 Task: Search one way flight ticket for 3 adults, 3 children in business from Eau Claire: Chippewa Valley Regional Airport to New Bern: Coastal Carolina Regional Airport (was Craven County Regional) on 8-4-2023. Choice of flights is Emirates. Number of bags: 1 carry on bag and 3 checked bags. Price is upto 25000. Outbound departure time preference is 11:15.
Action: Mouse moved to (327, 275)
Screenshot: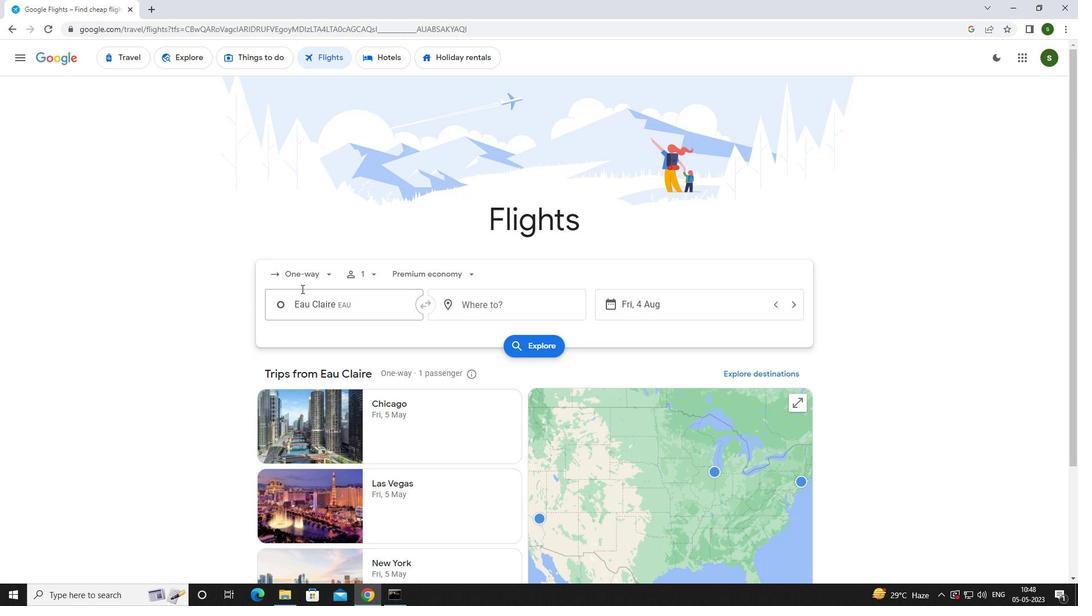 
Action: Mouse pressed left at (327, 275)
Screenshot: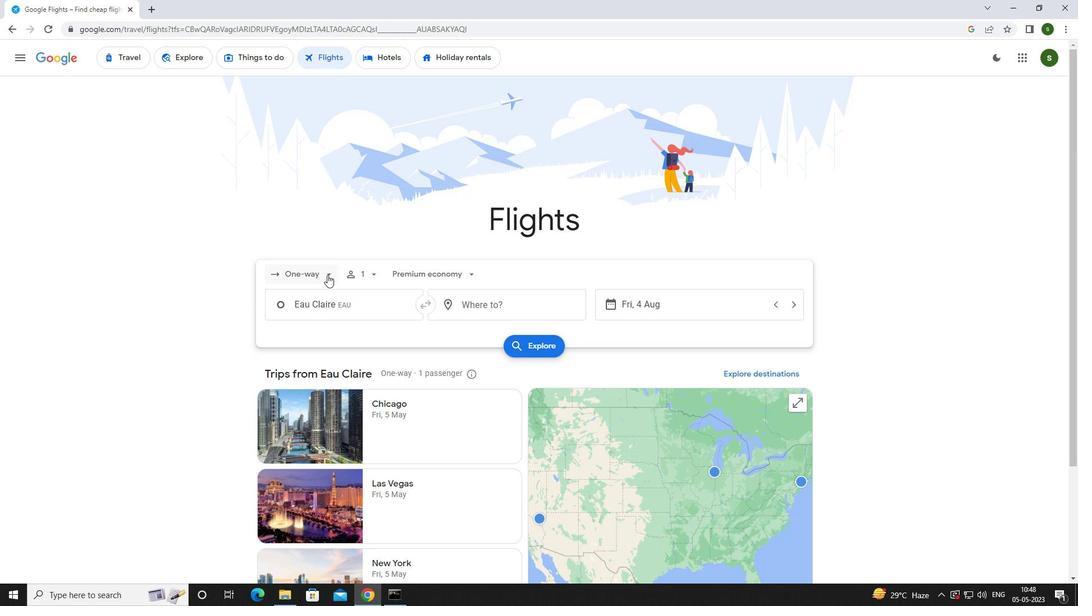 
Action: Mouse moved to (320, 319)
Screenshot: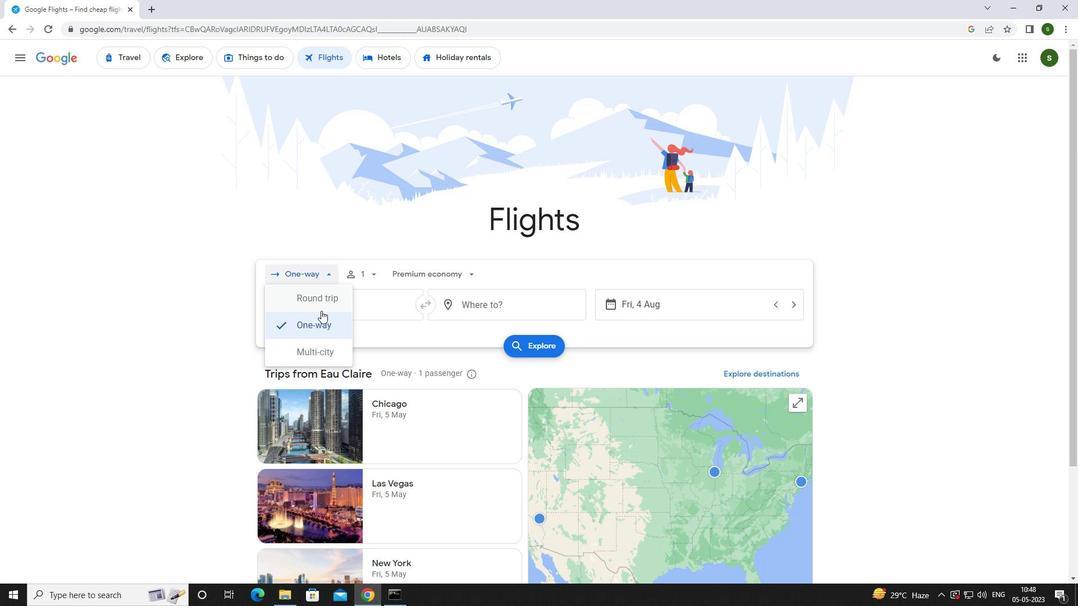 
Action: Mouse pressed left at (320, 319)
Screenshot: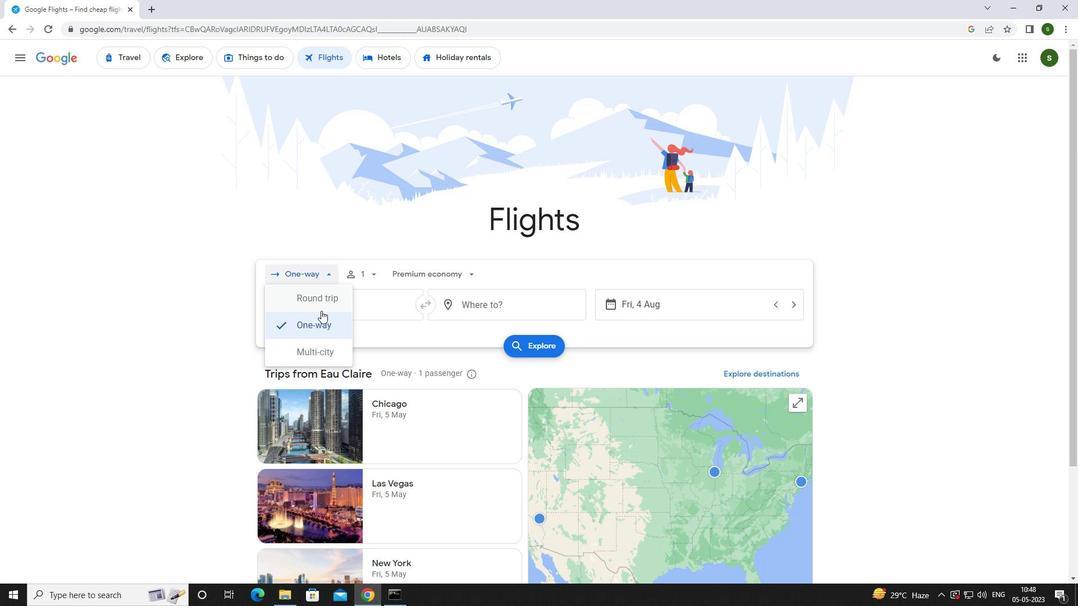 
Action: Mouse moved to (378, 278)
Screenshot: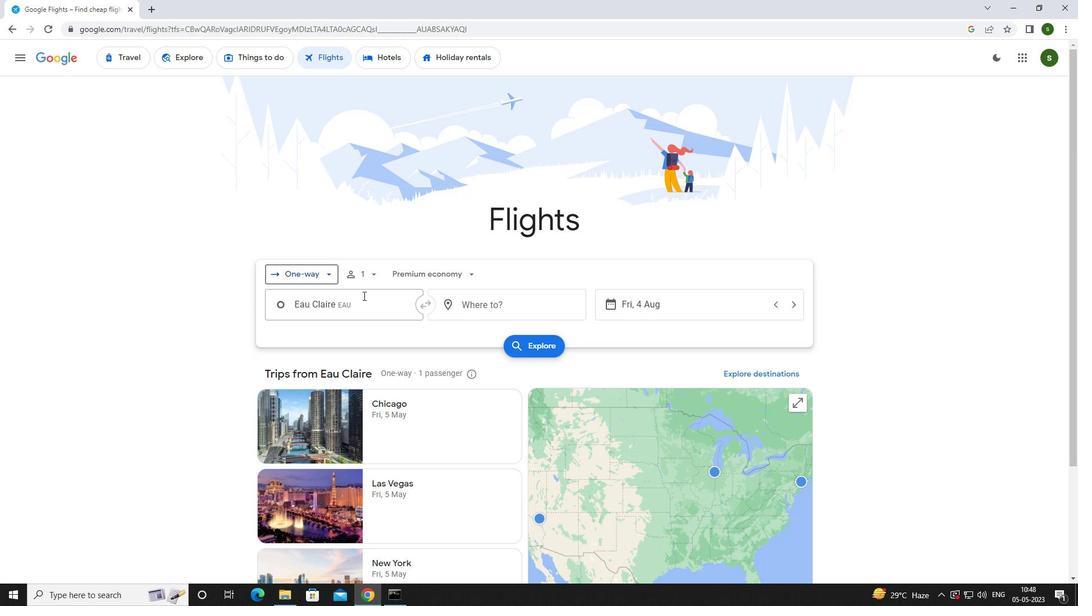 
Action: Mouse pressed left at (378, 278)
Screenshot: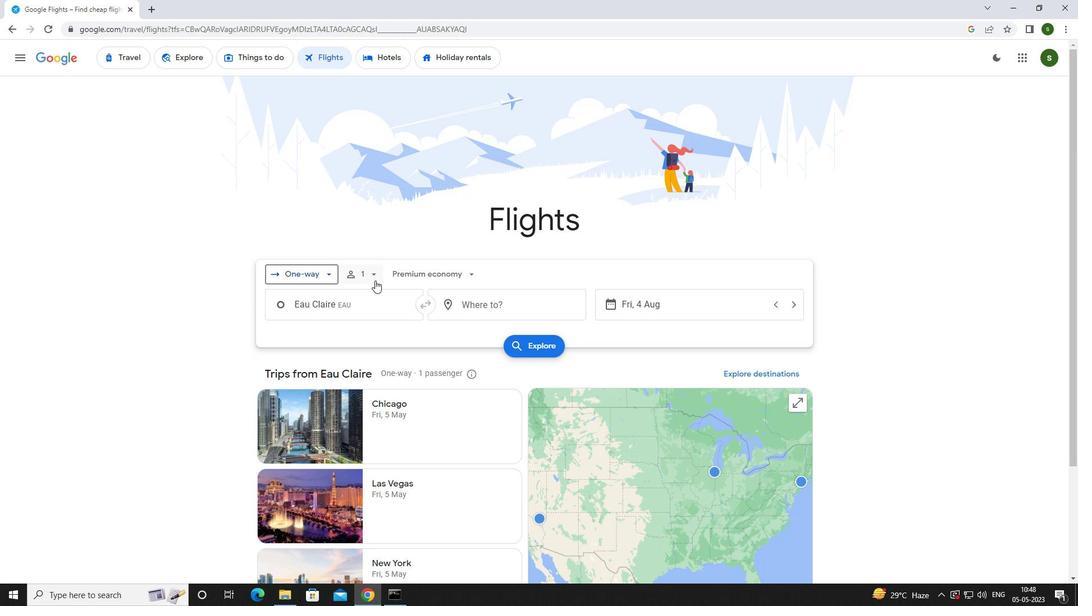 
Action: Mouse moved to (458, 299)
Screenshot: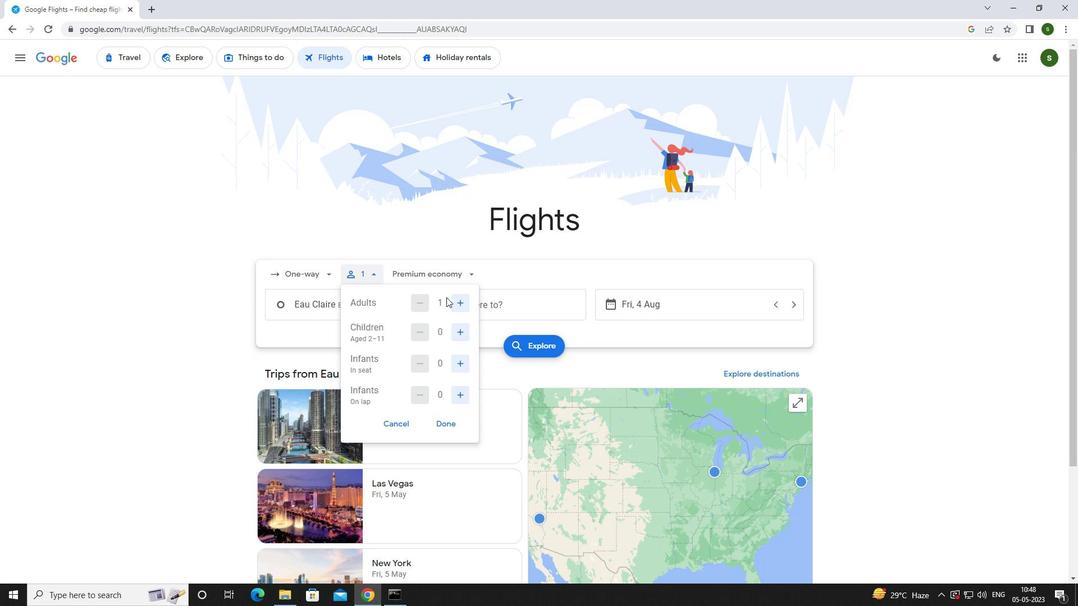 
Action: Mouse pressed left at (458, 299)
Screenshot: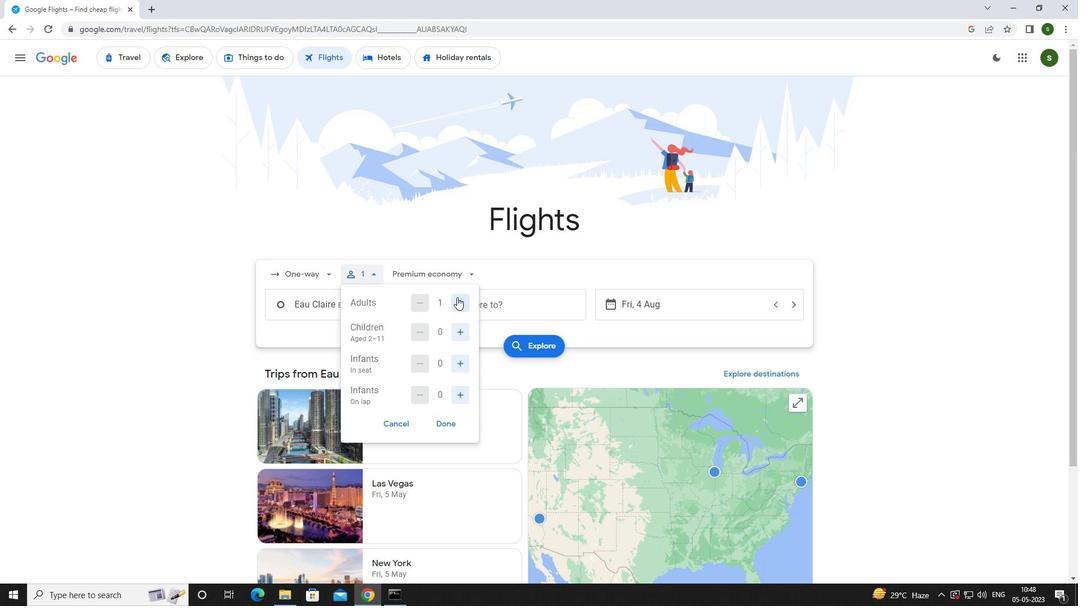 
Action: Mouse pressed left at (458, 299)
Screenshot: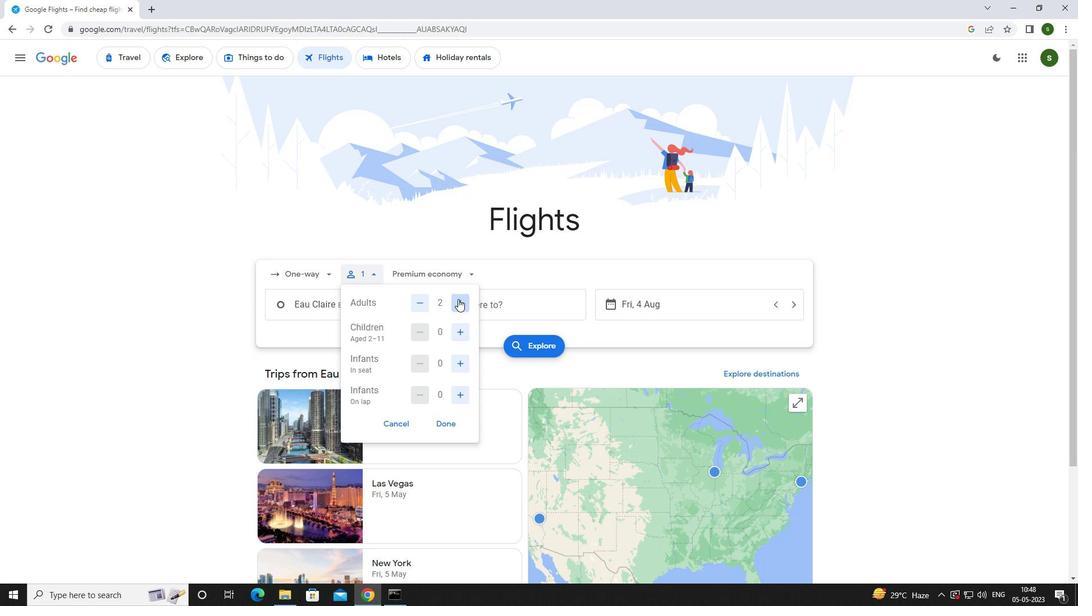 
Action: Mouse moved to (465, 334)
Screenshot: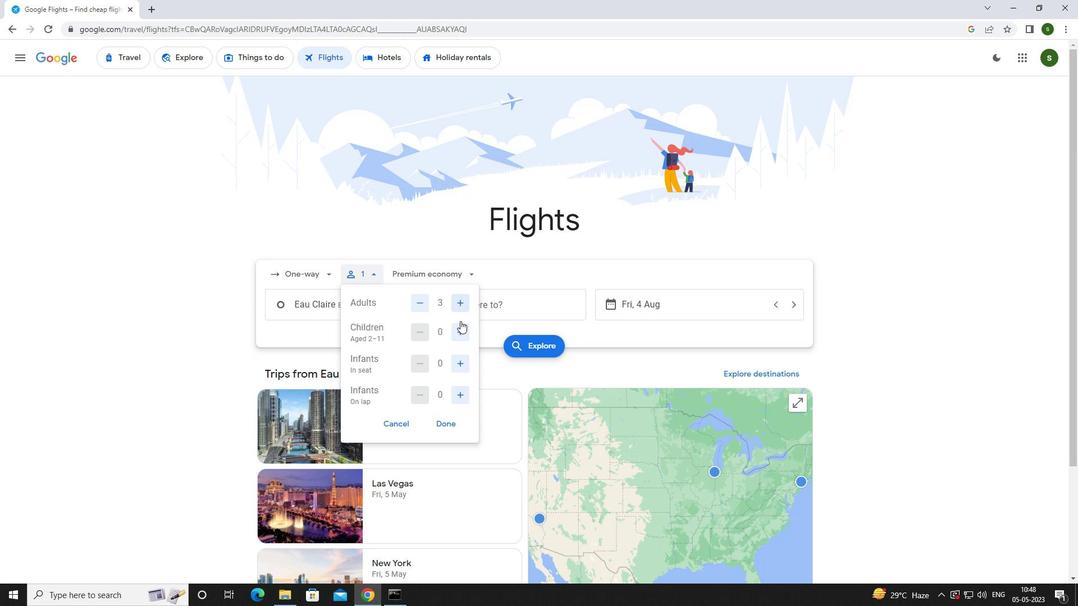
Action: Mouse pressed left at (465, 334)
Screenshot: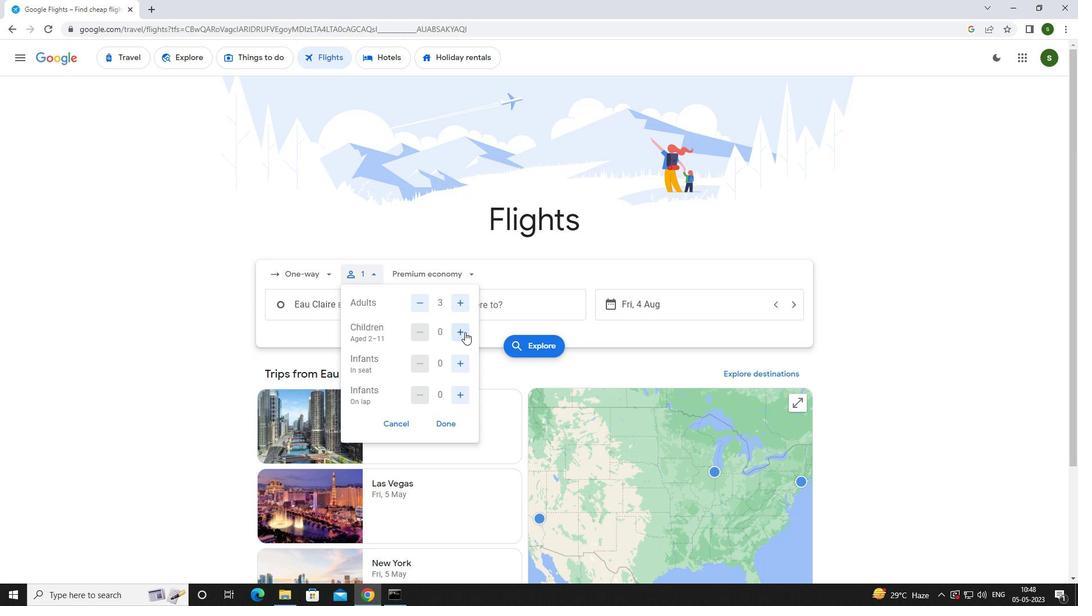 
Action: Mouse pressed left at (465, 334)
Screenshot: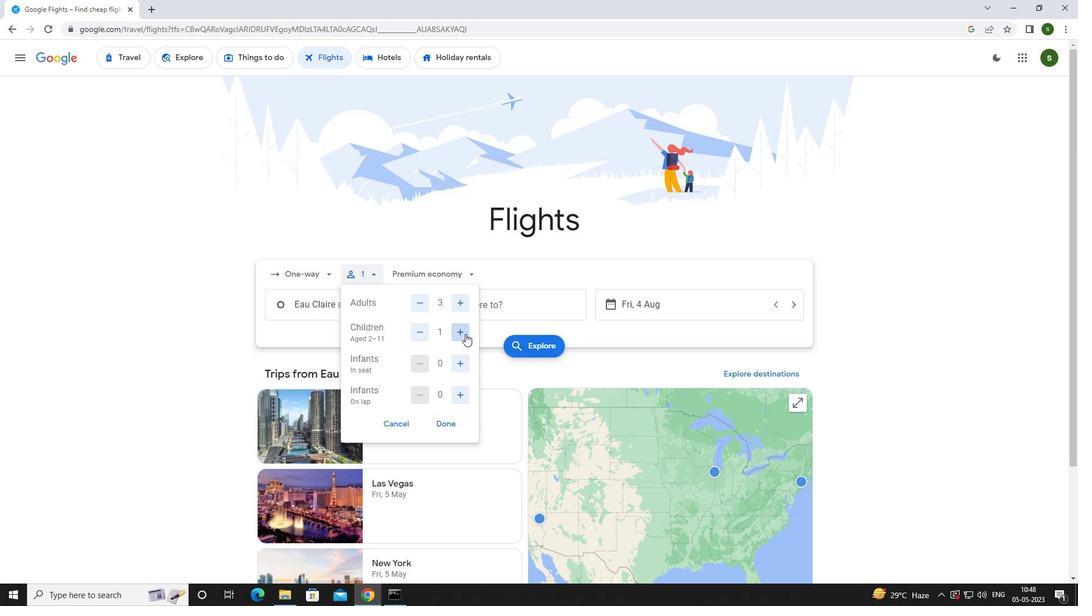 
Action: Mouse pressed left at (465, 334)
Screenshot: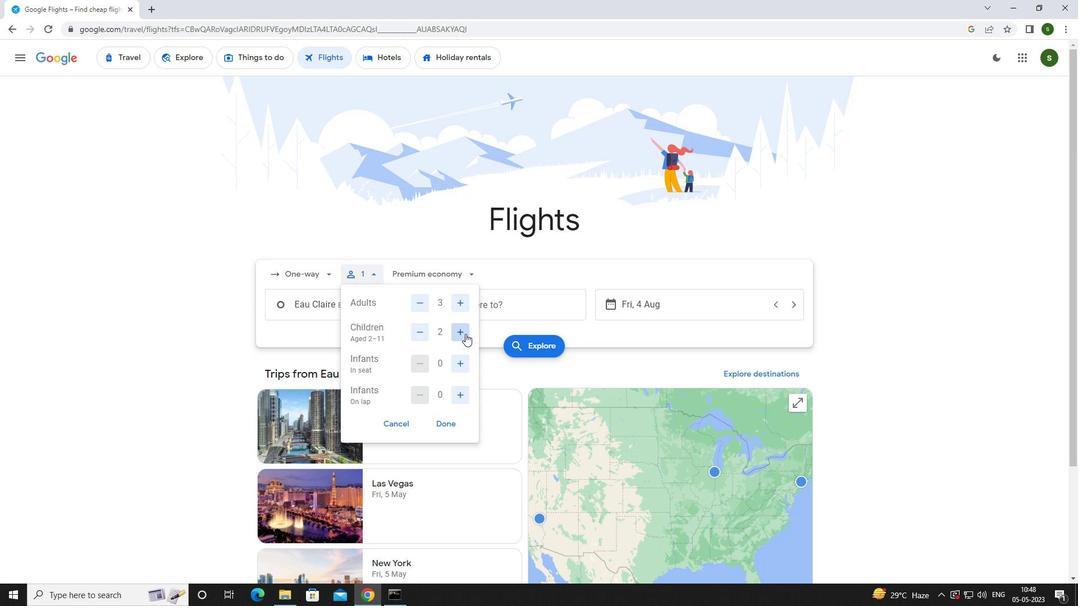 
Action: Mouse moved to (449, 277)
Screenshot: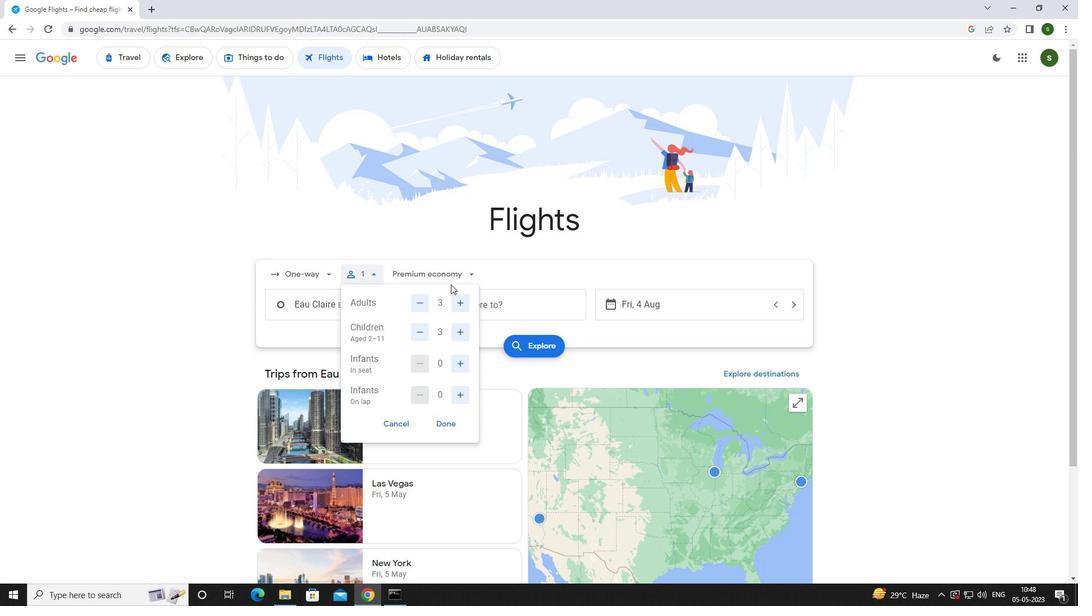 
Action: Mouse pressed left at (449, 277)
Screenshot: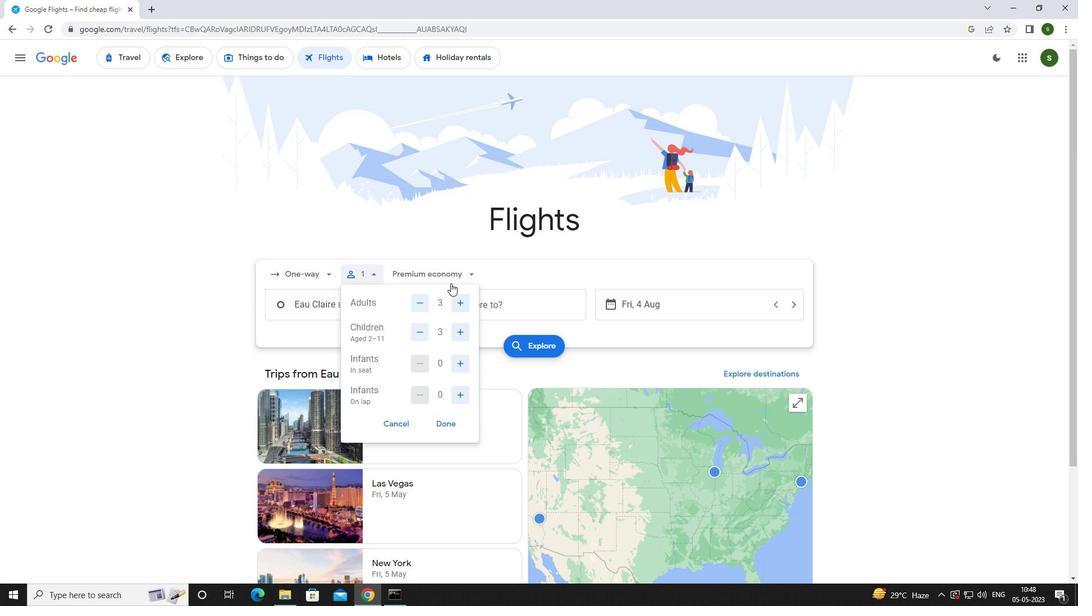 
Action: Mouse moved to (444, 347)
Screenshot: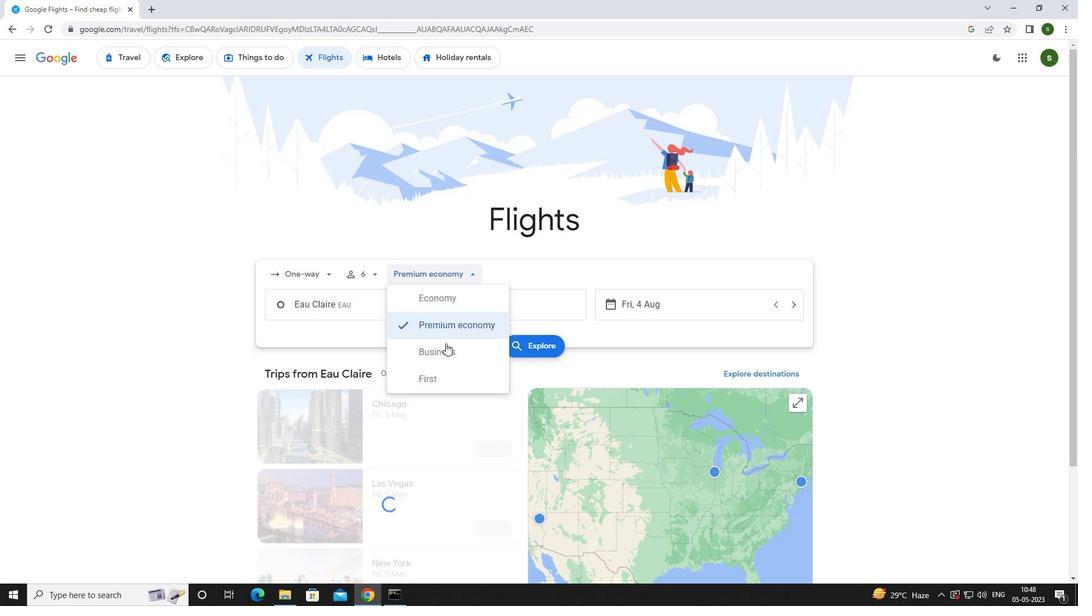 
Action: Mouse pressed left at (444, 347)
Screenshot: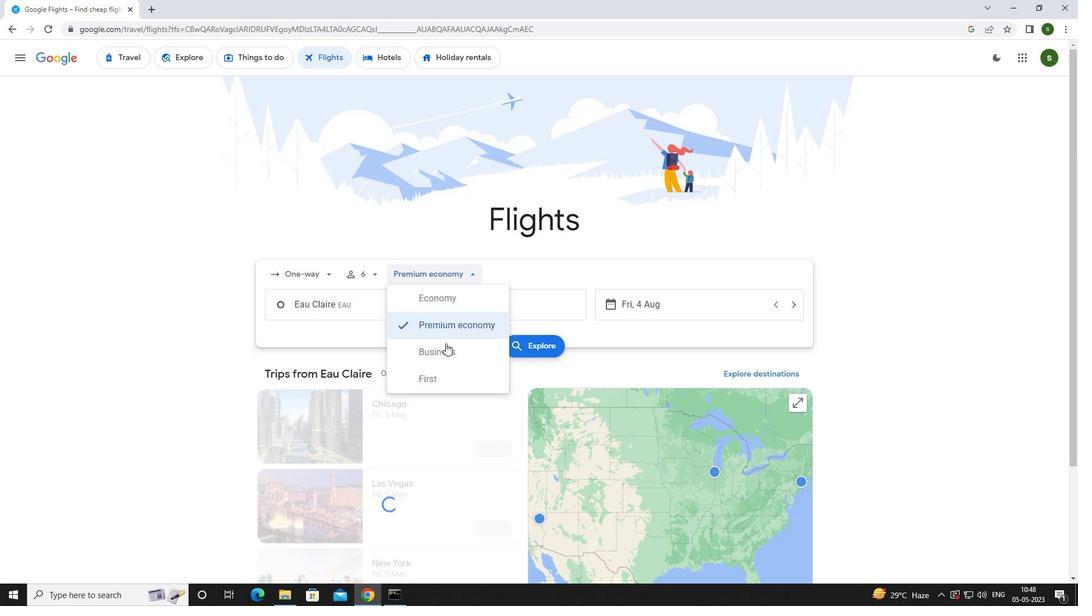 
Action: Mouse moved to (365, 311)
Screenshot: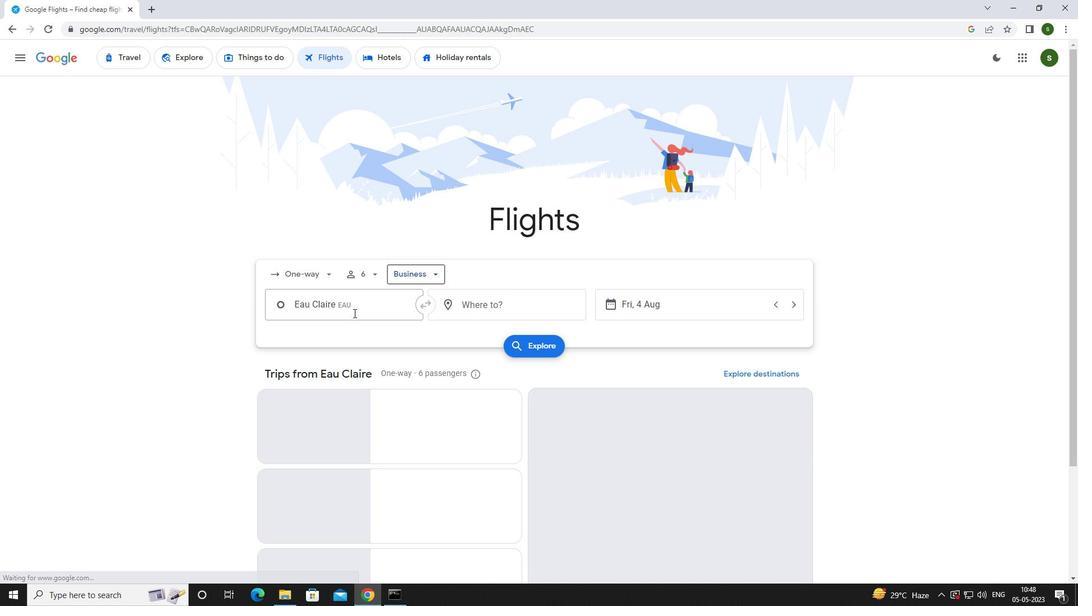 
Action: Mouse pressed left at (365, 311)
Screenshot: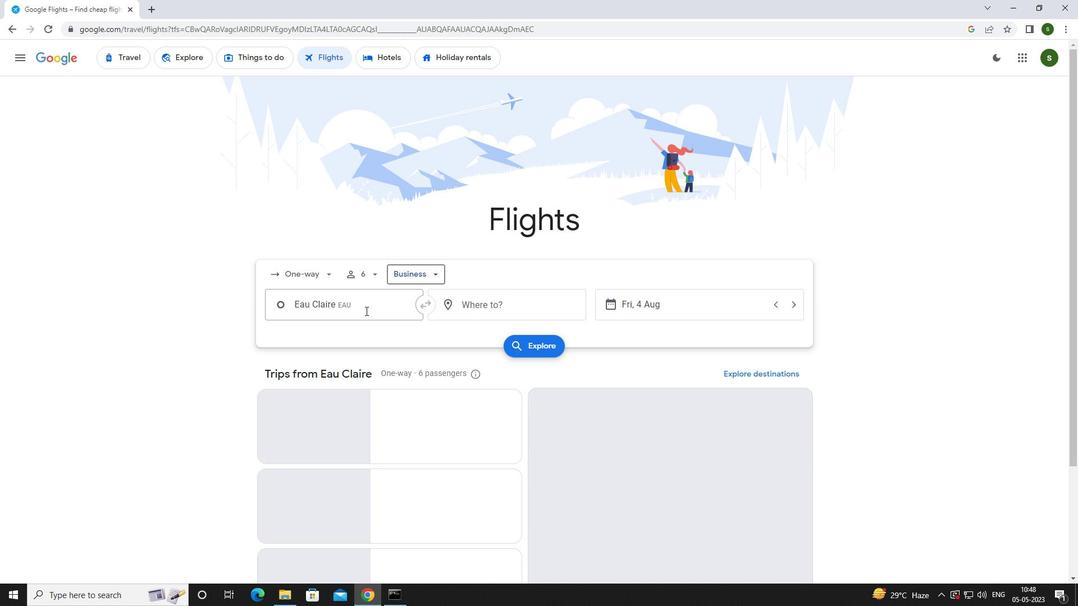 
Action: Mouse moved to (345, 305)
Screenshot: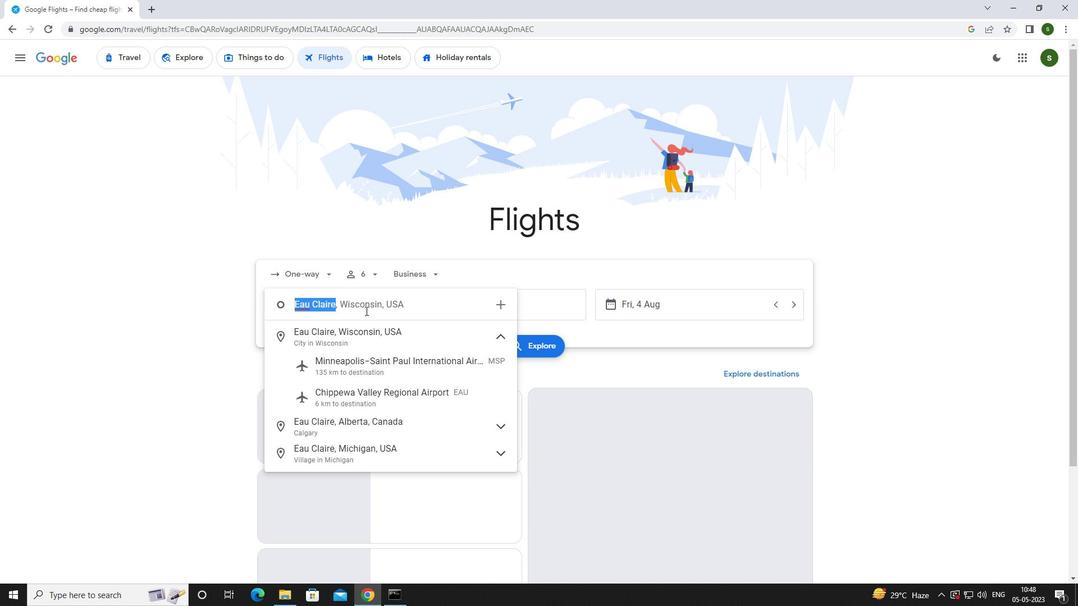 
Action: Key pressed <Key.caps_lock>e<Key.caps_lock>au<Key.space><Key.caps_lock>c<Key.caps_lock>laire
Screenshot: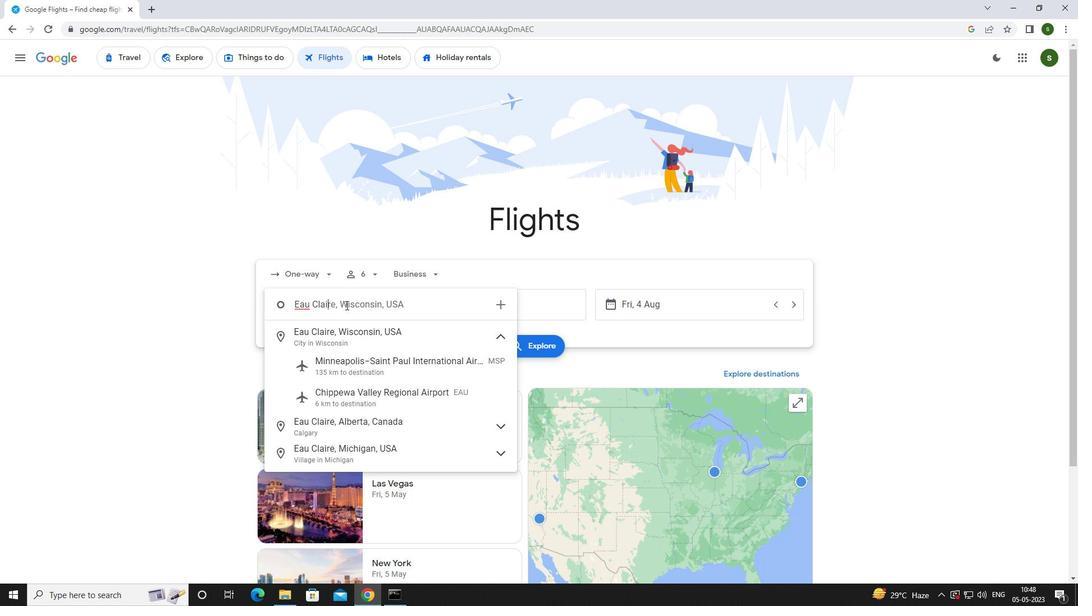 
Action: Mouse moved to (347, 390)
Screenshot: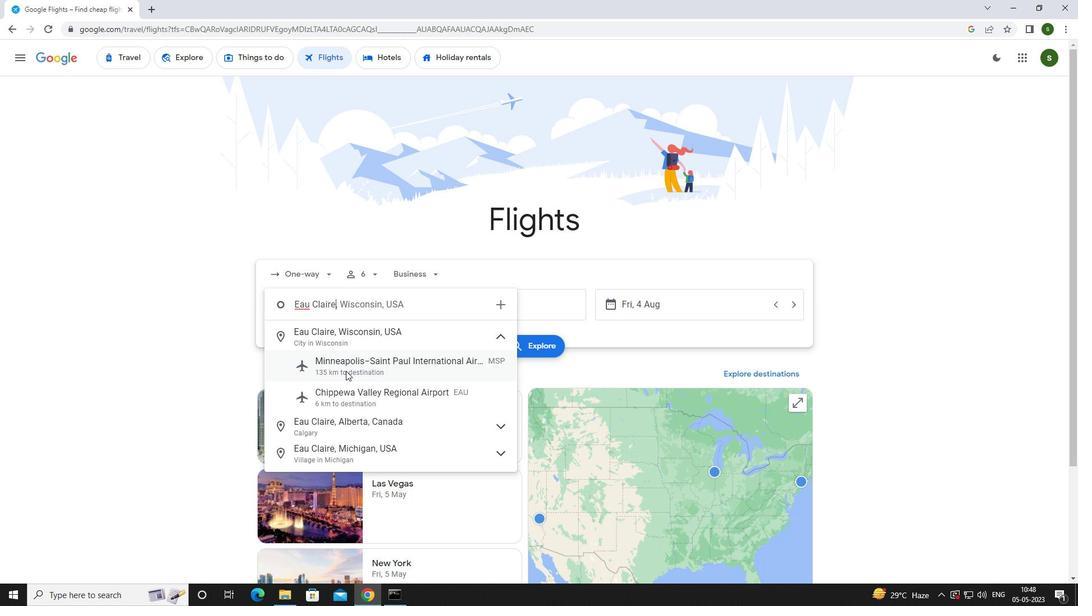 
Action: Mouse pressed left at (347, 390)
Screenshot: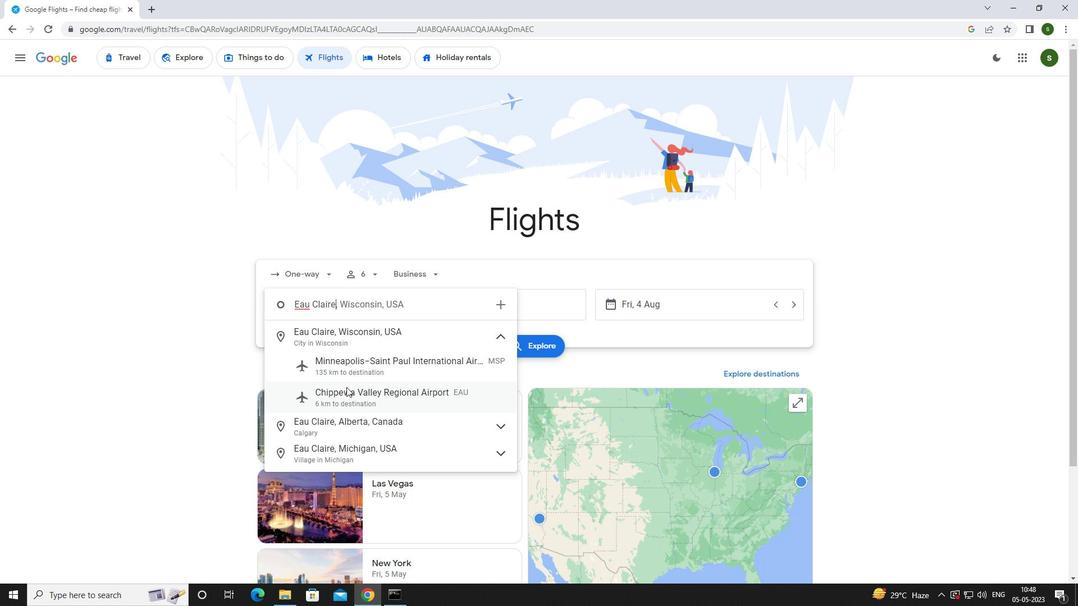 
Action: Mouse moved to (503, 303)
Screenshot: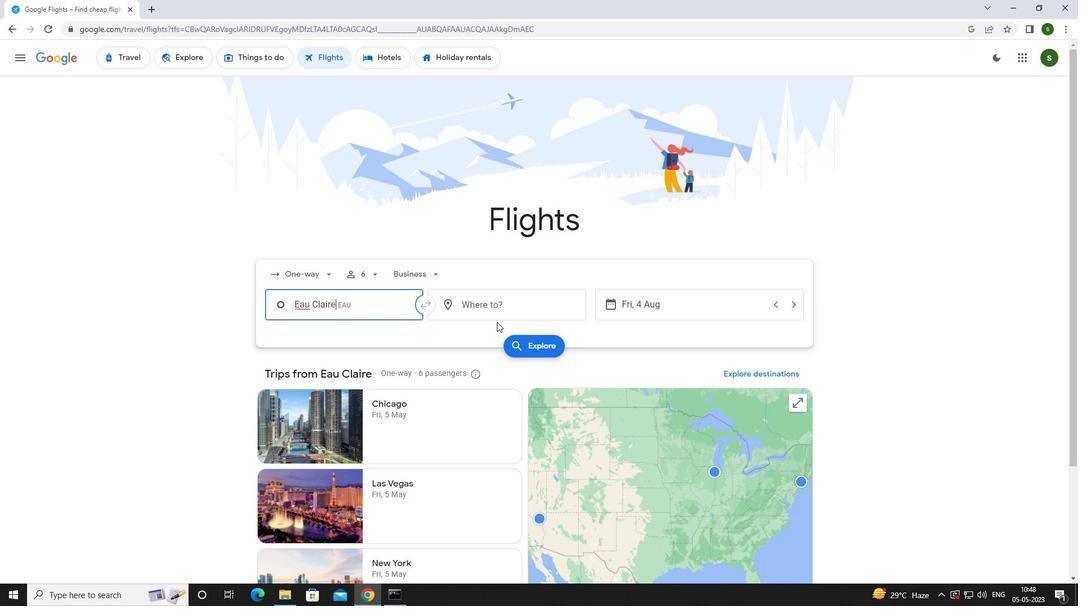 
Action: Mouse pressed left at (503, 303)
Screenshot: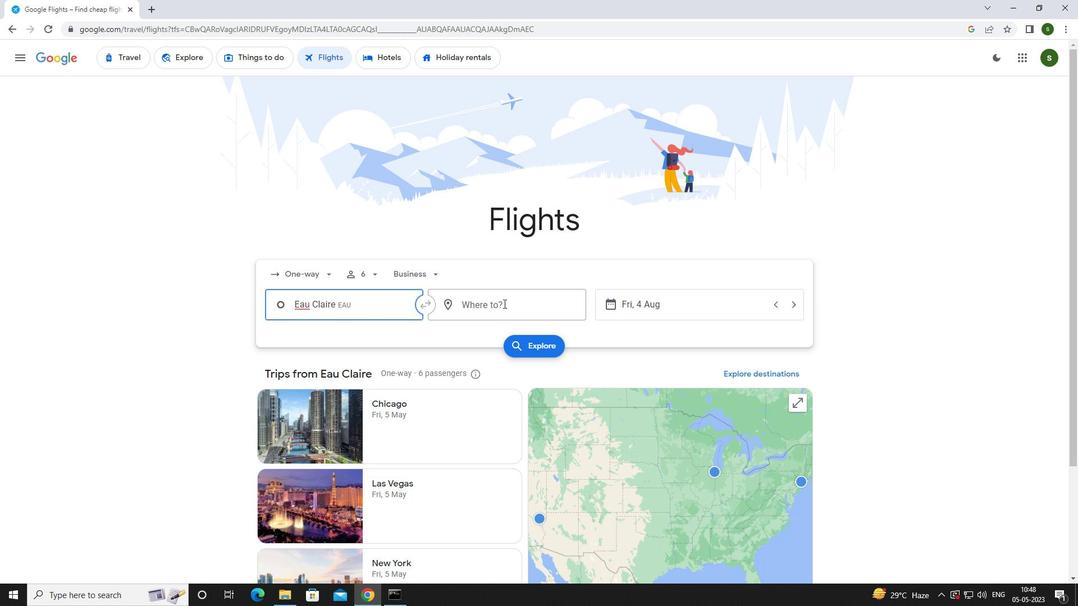 
Action: Mouse moved to (444, 317)
Screenshot: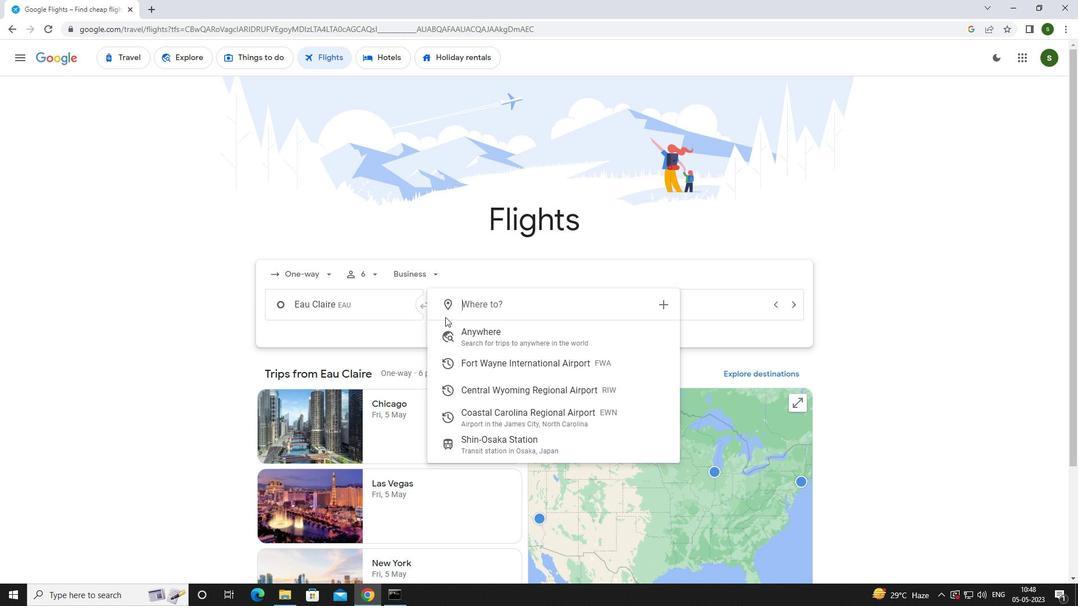 
Action: Key pressed <Key.caps_lock>c<Key.caps_lock>oastal
Screenshot: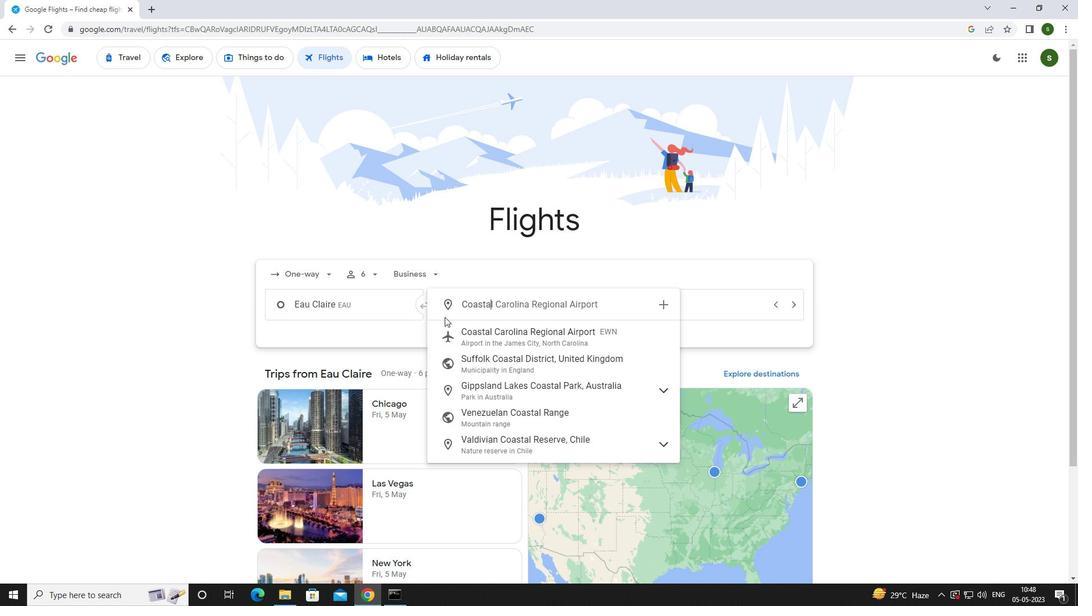 
Action: Mouse moved to (508, 337)
Screenshot: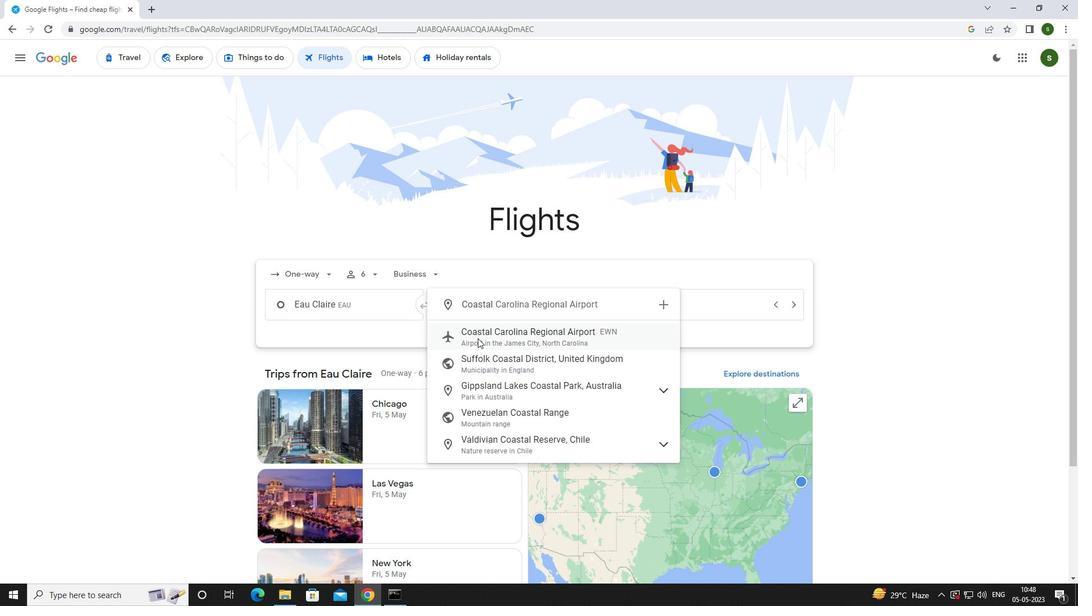 
Action: Mouse pressed left at (508, 337)
Screenshot: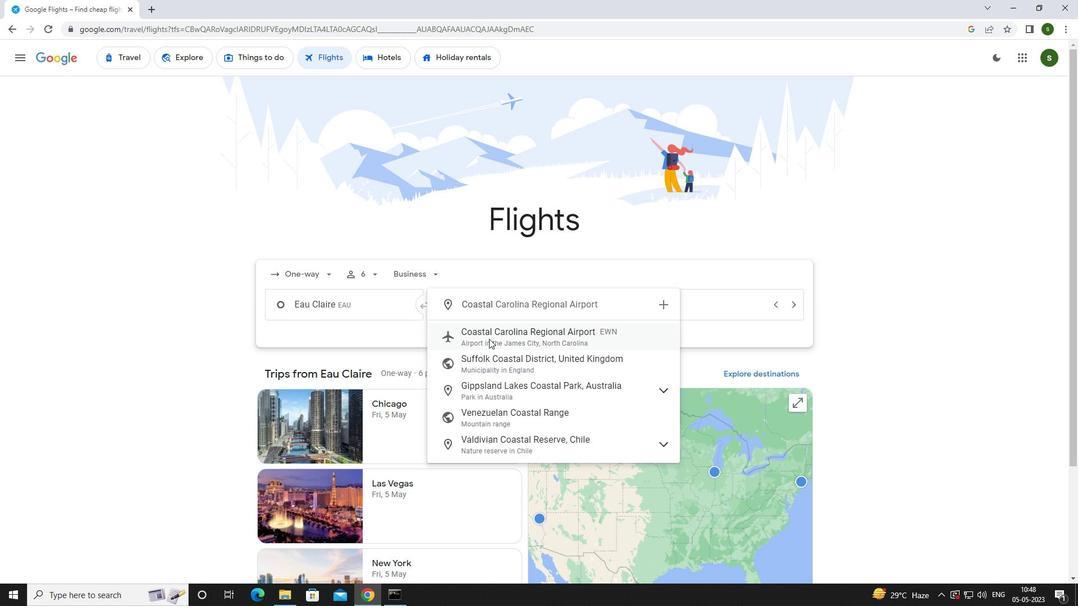
Action: Mouse moved to (670, 308)
Screenshot: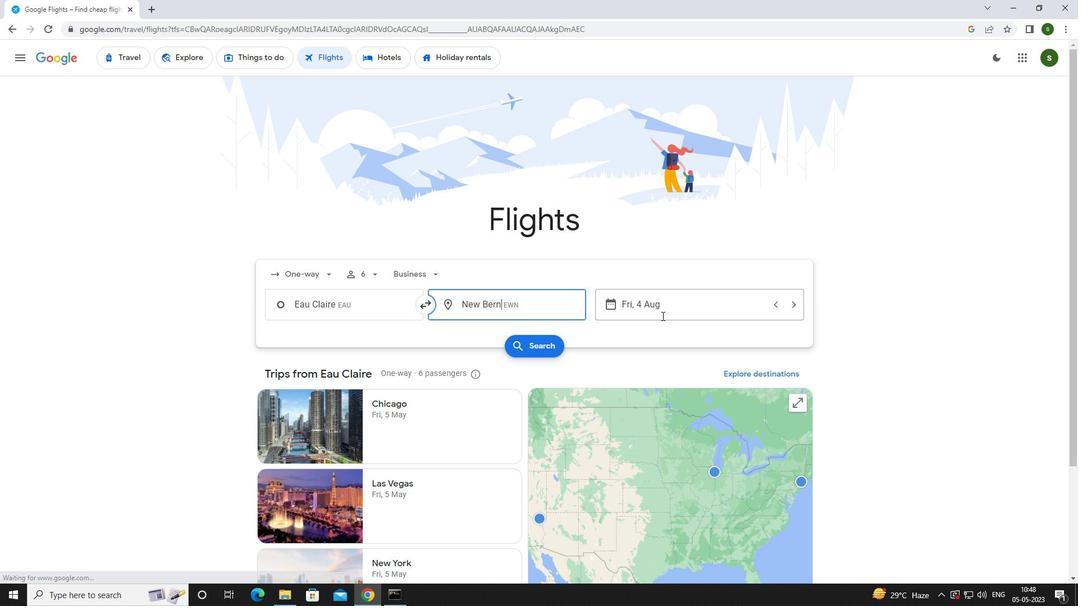 
Action: Mouse pressed left at (670, 308)
Screenshot: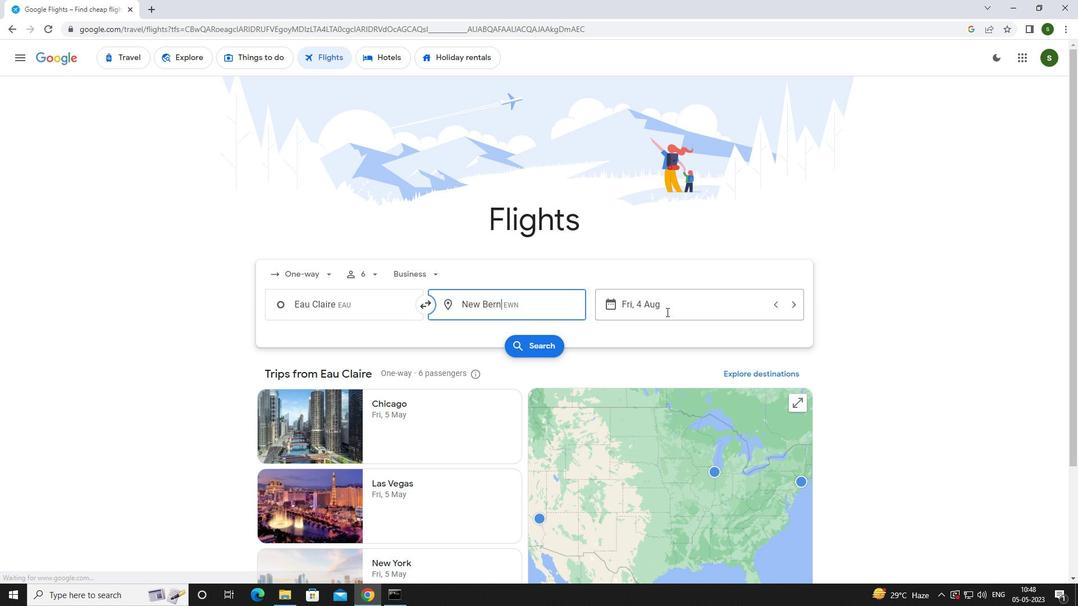 
Action: Mouse moved to (535, 375)
Screenshot: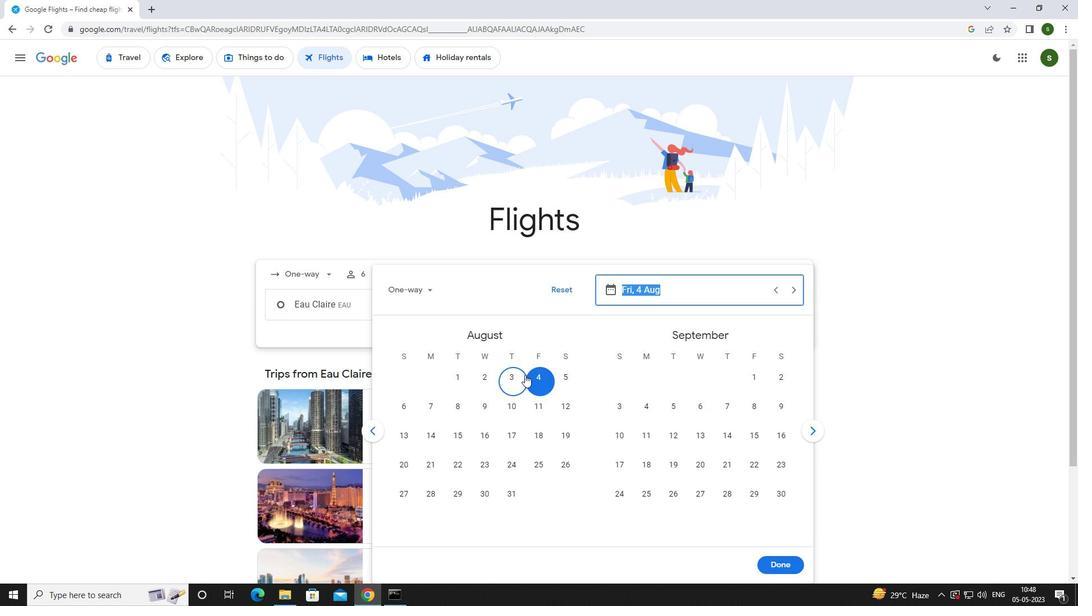 
Action: Mouse pressed left at (535, 375)
Screenshot: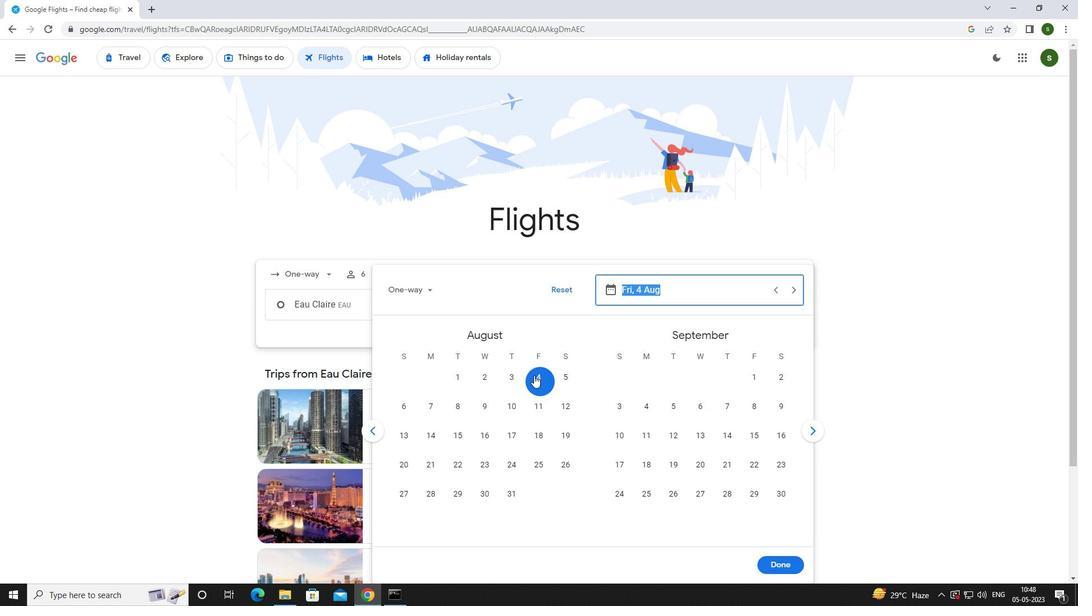 
Action: Mouse moved to (770, 561)
Screenshot: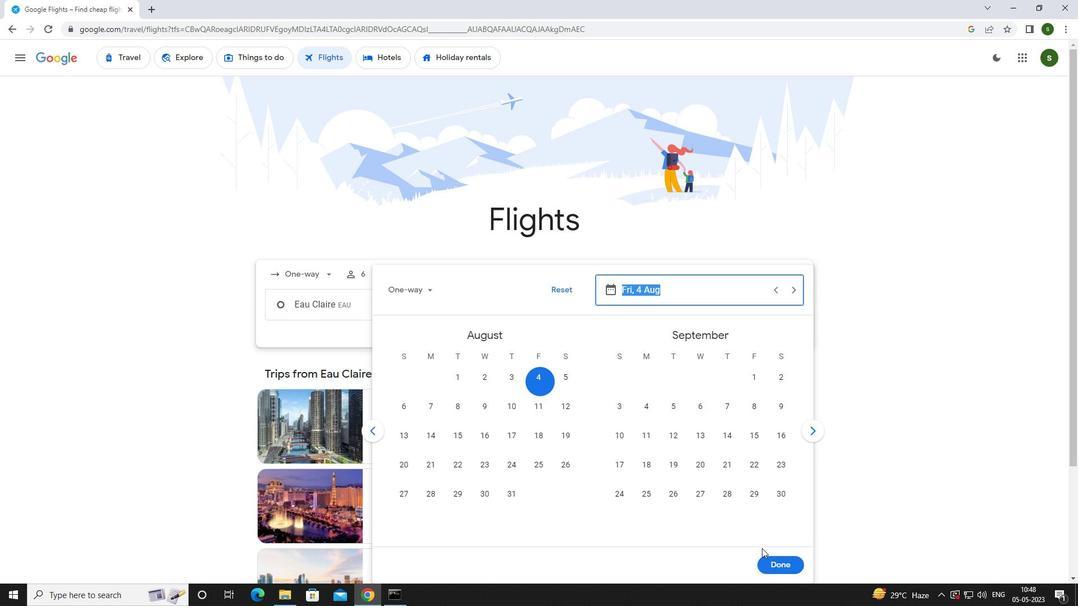 
Action: Mouse pressed left at (770, 561)
Screenshot: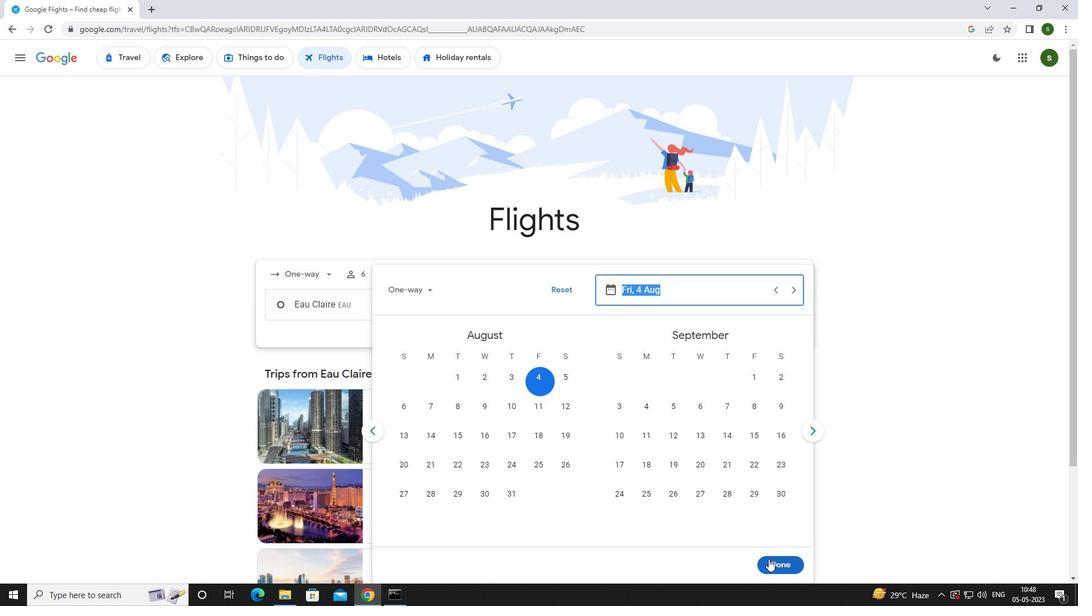 
Action: Mouse moved to (543, 349)
Screenshot: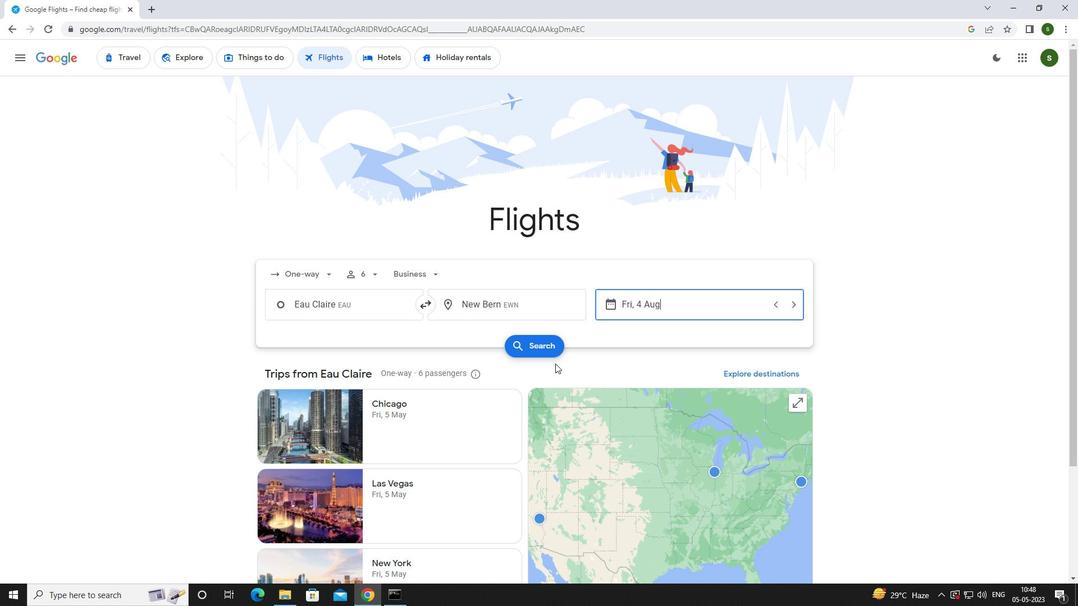 
Action: Mouse pressed left at (543, 349)
Screenshot: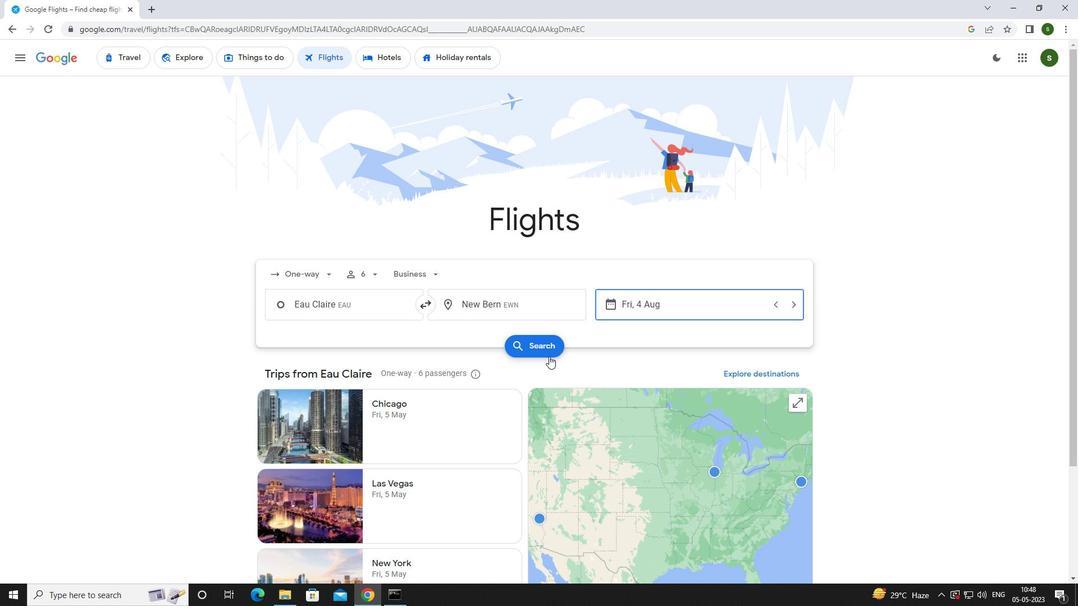 
Action: Mouse moved to (283, 157)
Screenshot: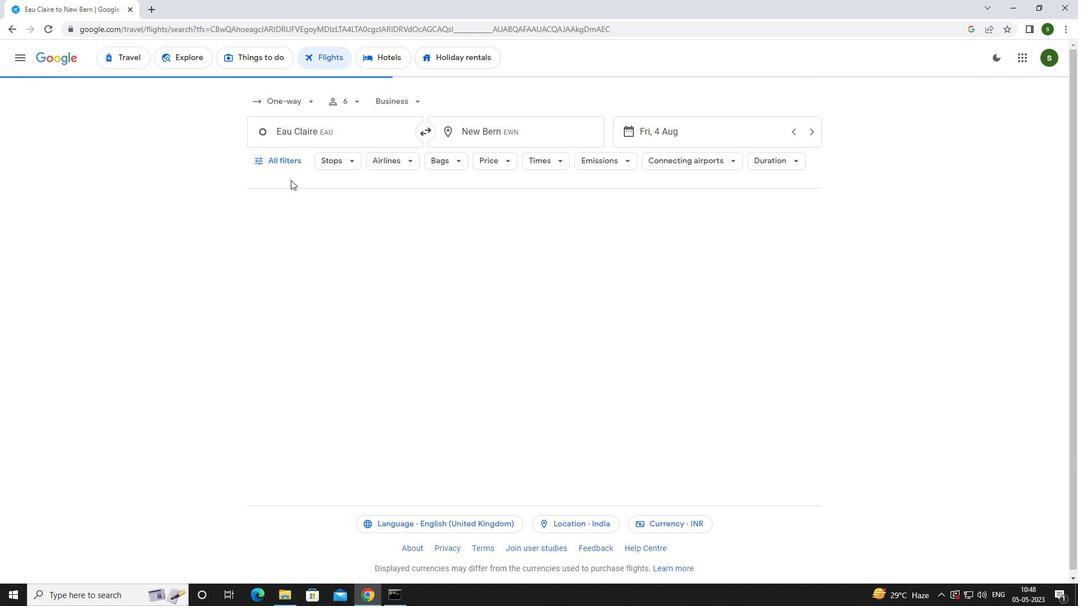 
Action: Mouse pressed left at (283, 157)
Screenshot: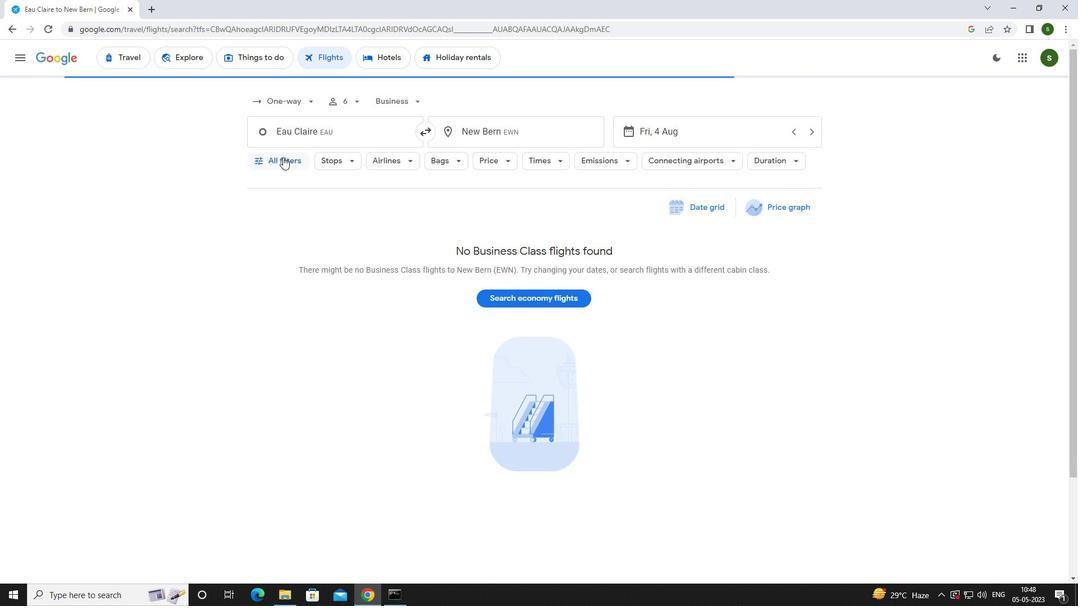 
Action: Mouse moved to (417, 395)
Screenshot: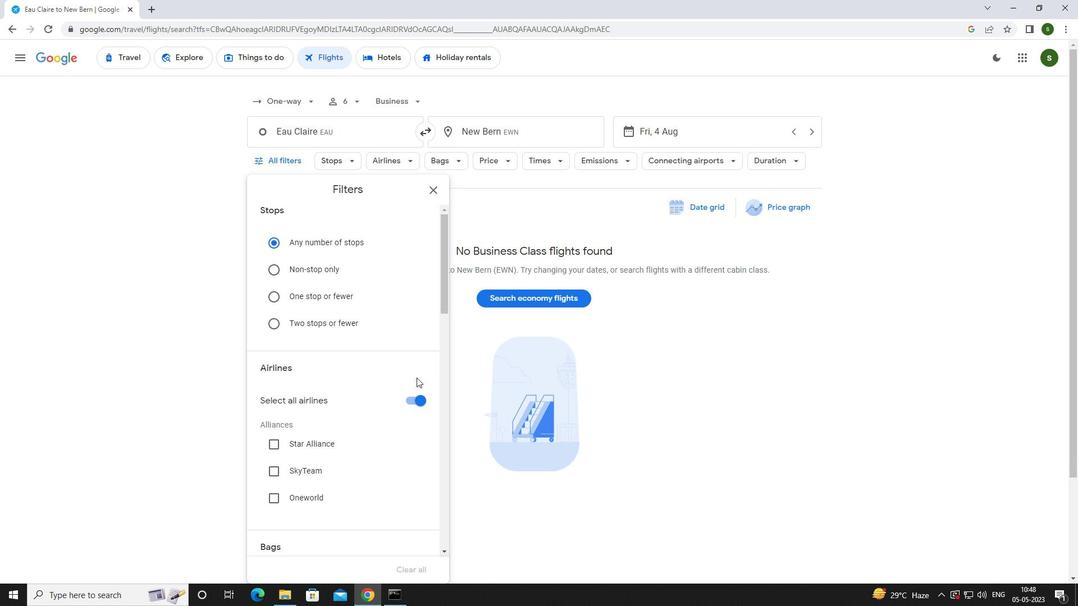 
Action: Mouse pressed left at (417, 395)
Screenshot: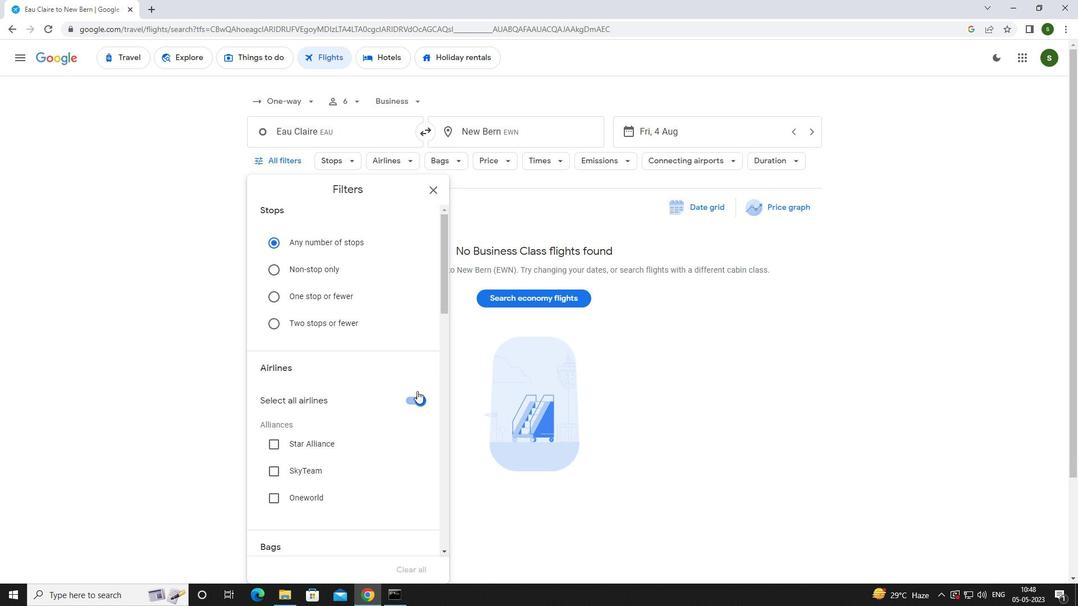 
Action: Mouse scrolled (417, 394) with delta (0, 0)
Screenshot: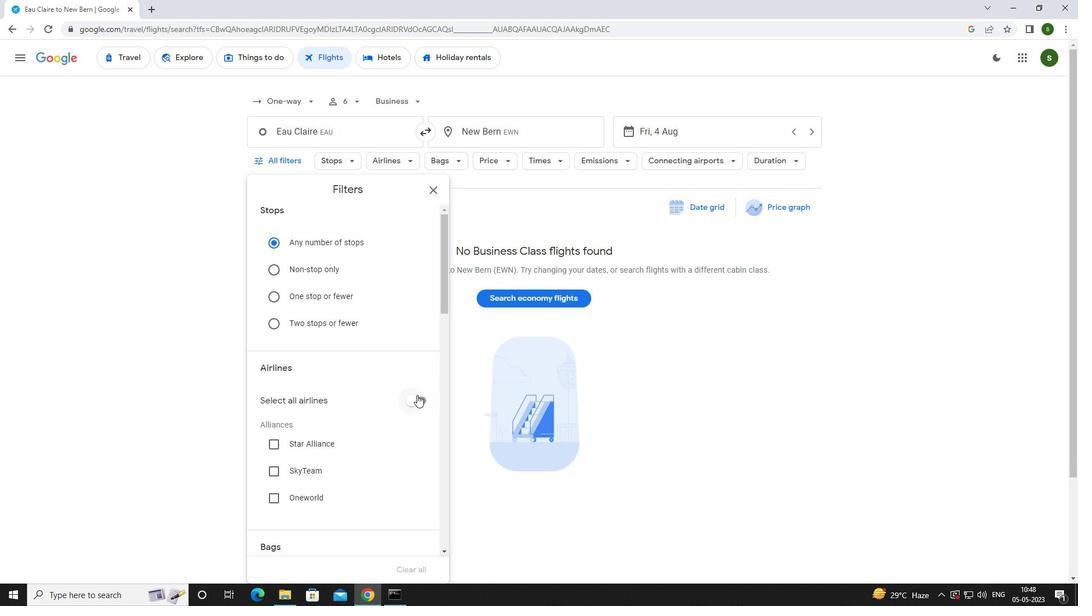 
Action: Mouse scrolled (417, 394) with delta (0, 0)
Screenshot: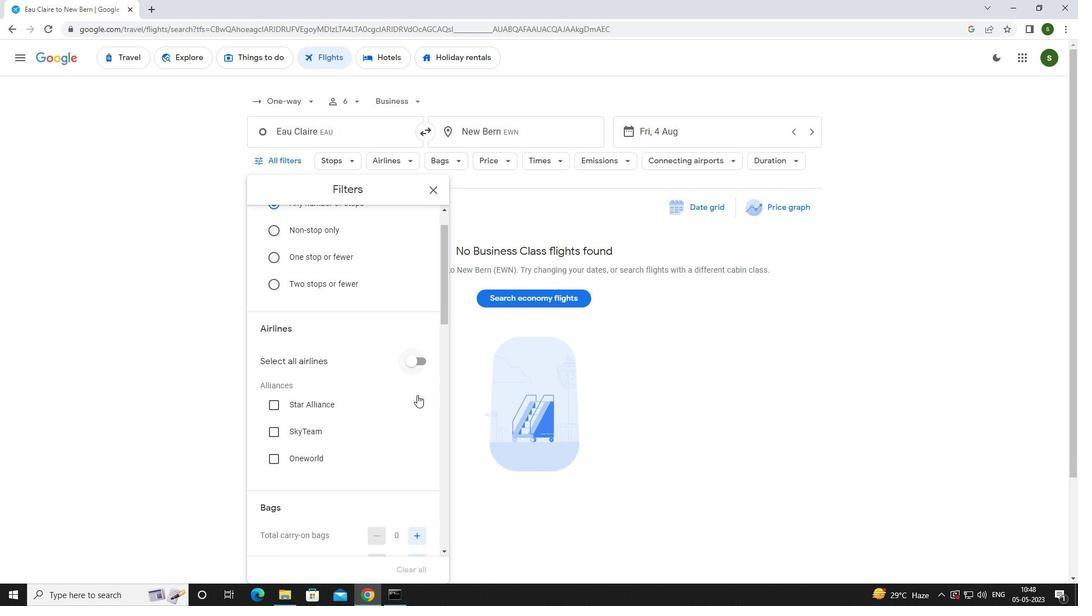 
Action: Mouse scrolled (417, 394) with delta (0, 0)
Screenshot: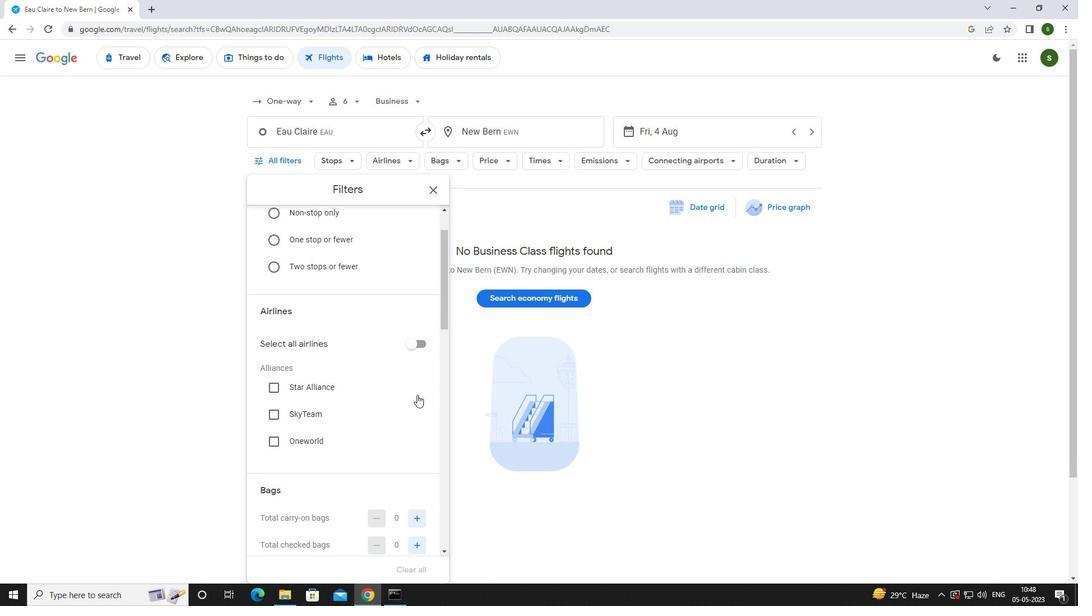 
Action: Mouse moved to (419, 406)
Screenshot: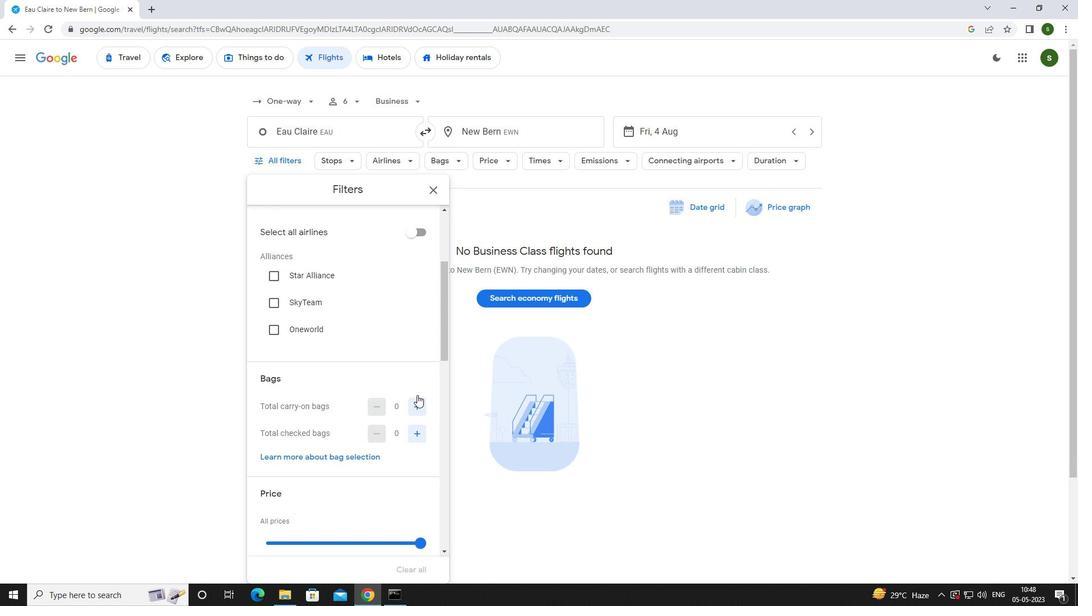 
Action: Mouse pressed left at (419, 406)
Screenshot: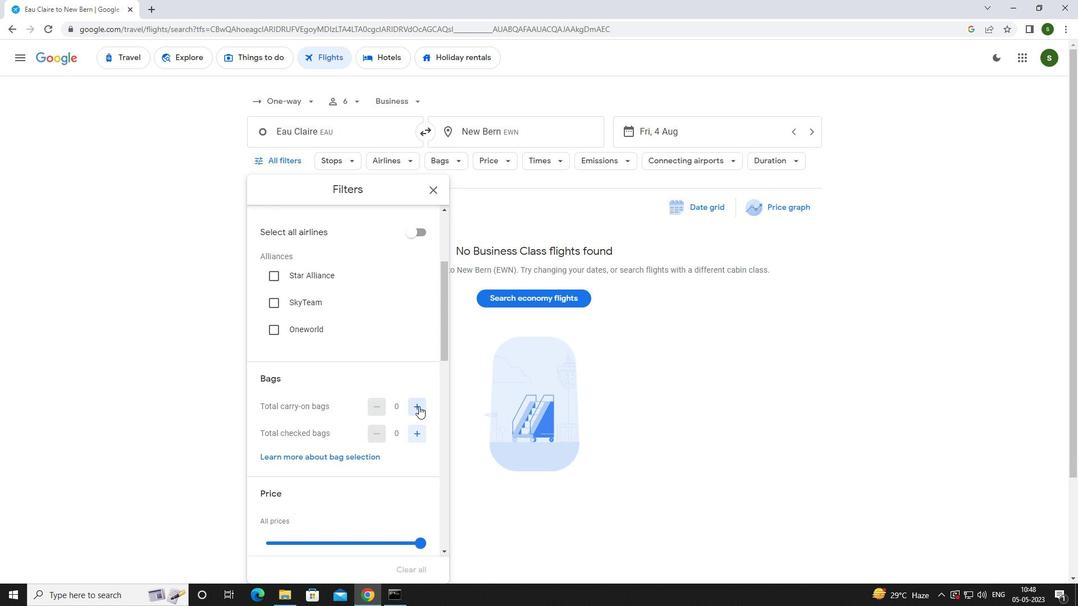
Action: Mouse moved to (419, 429)
Screenshot: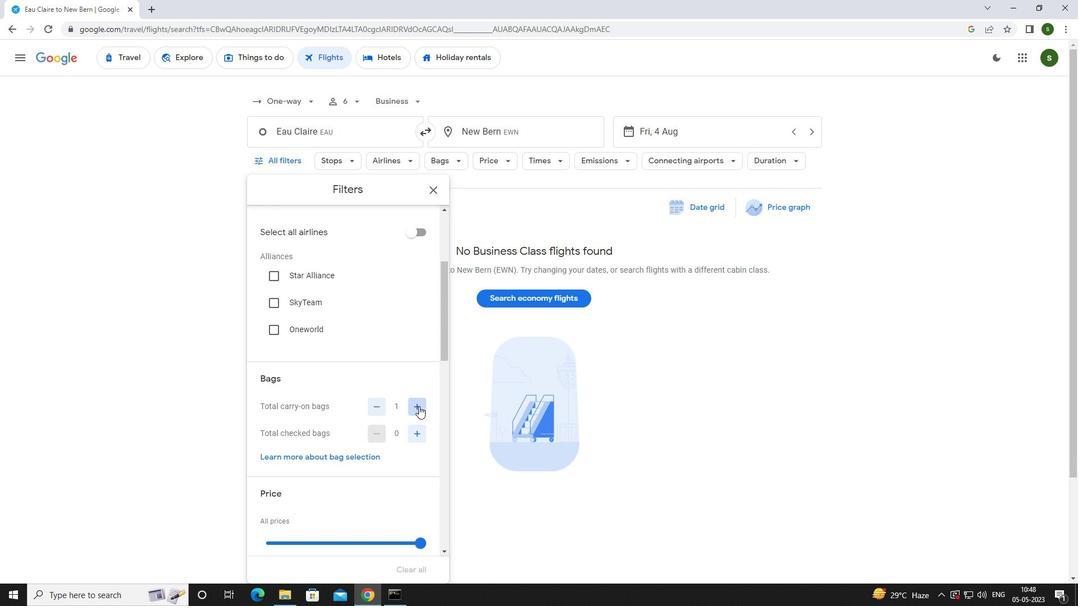 
Action: Mouse pressed left at (419, 429)
Screenshot: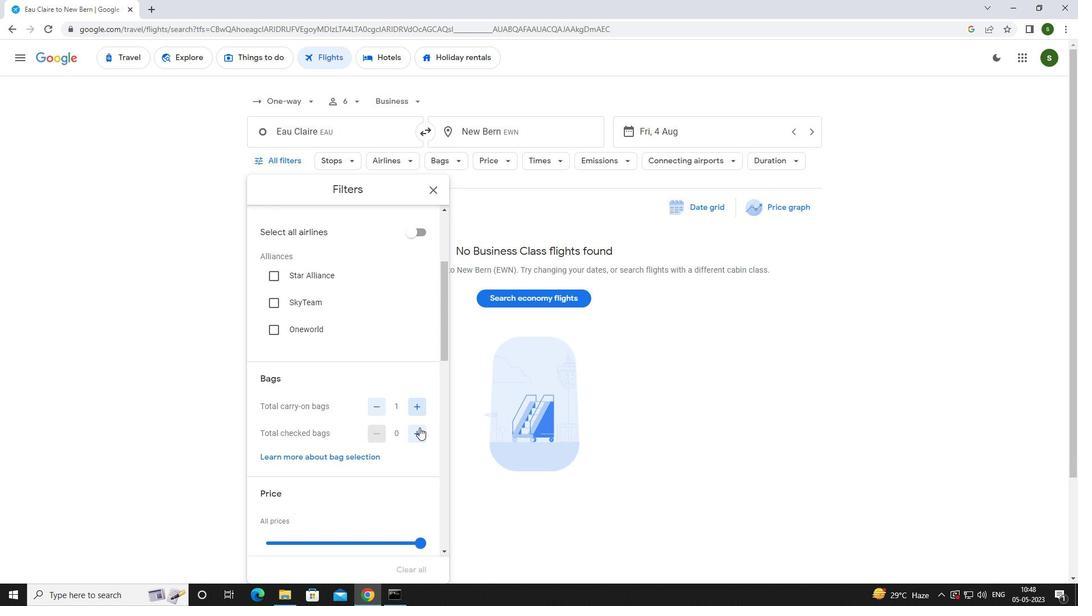 
Action: Mouse pressed left at (419, 429)
Screenshot: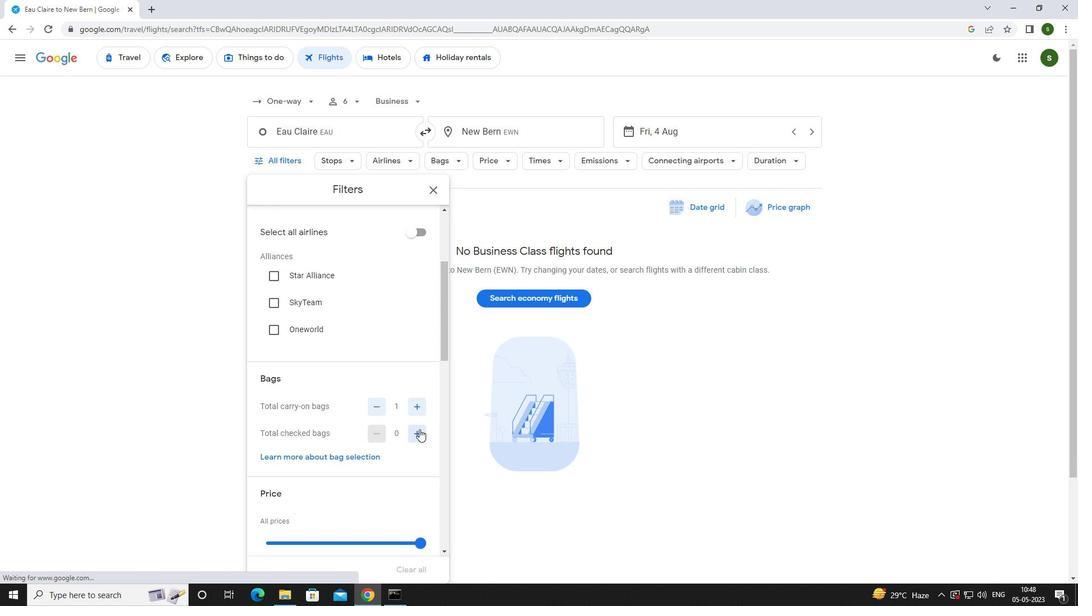 
Action: Mouse pressed left at (419, 429)
Screenshot: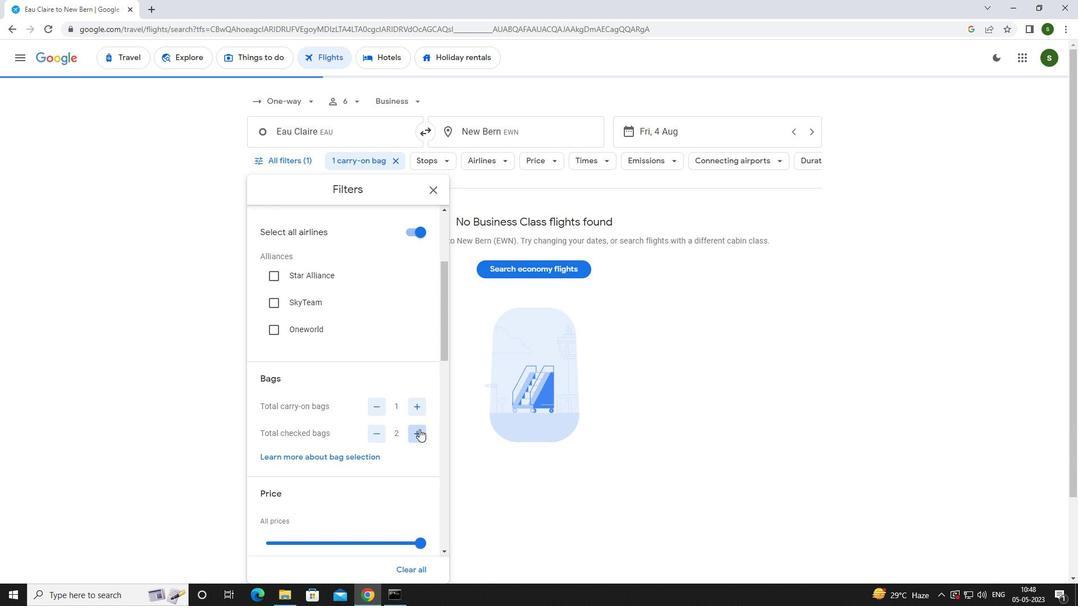 
Action: Mouse scrolled (419, 429) with delta (0, 0)
Screenshot: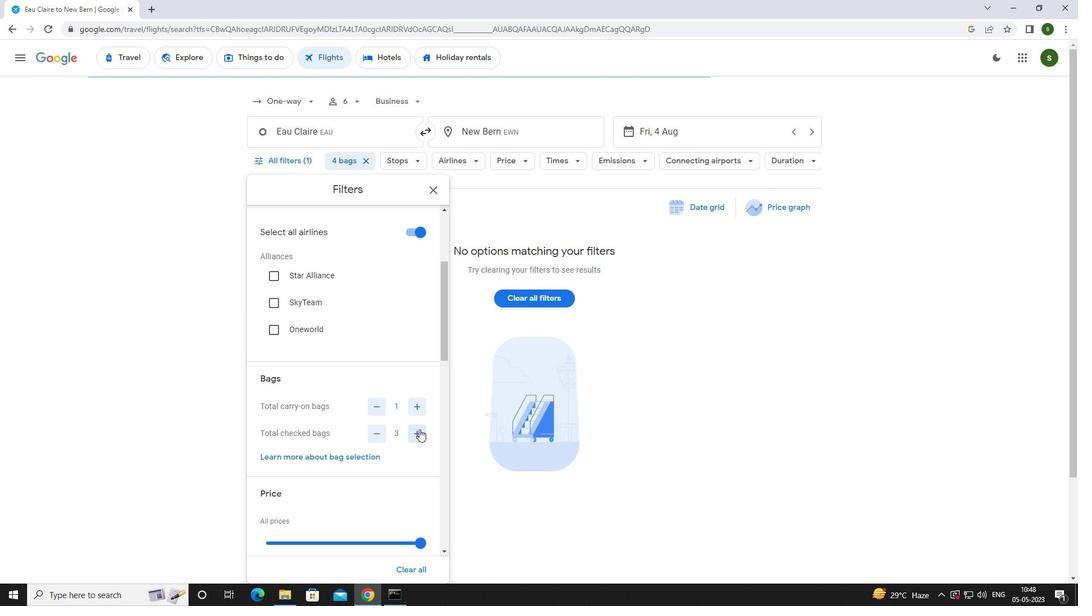 
Action: Mouse scrolled (419, 429) with delta (0, 0)
Screenshot: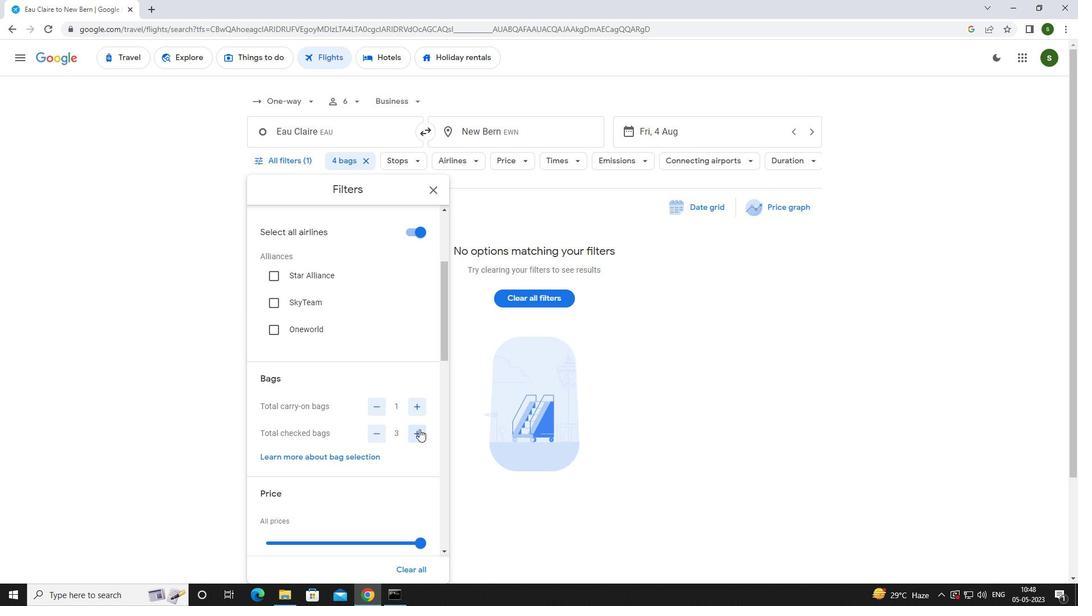
Action: Mouse pressed left at (419, 429)
Screenshot: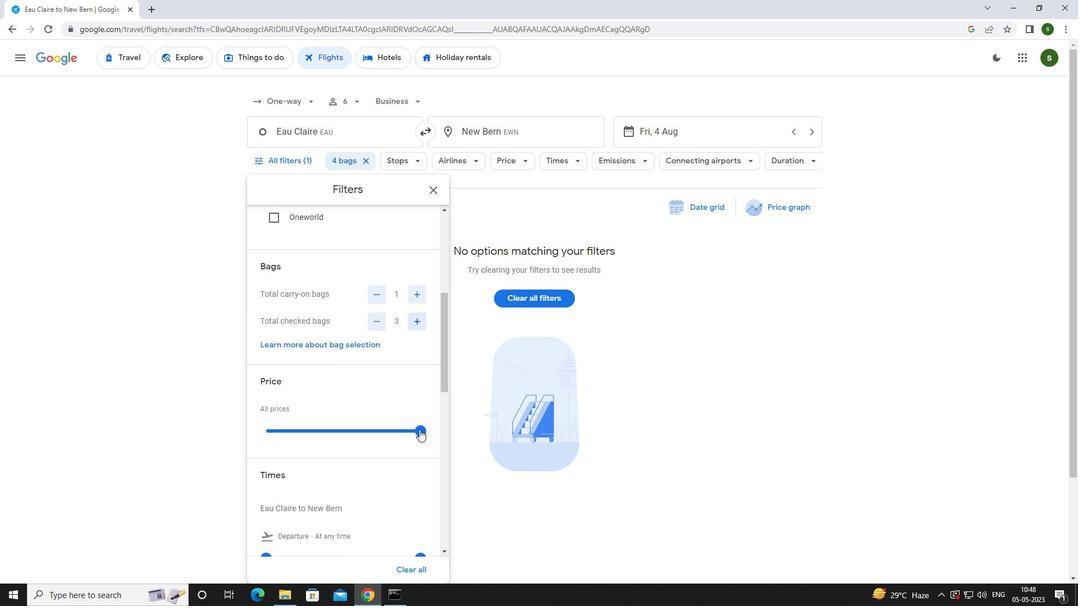 
Action: Mouse scrolled (419, 429) with delta (0, 0)
Screenshot: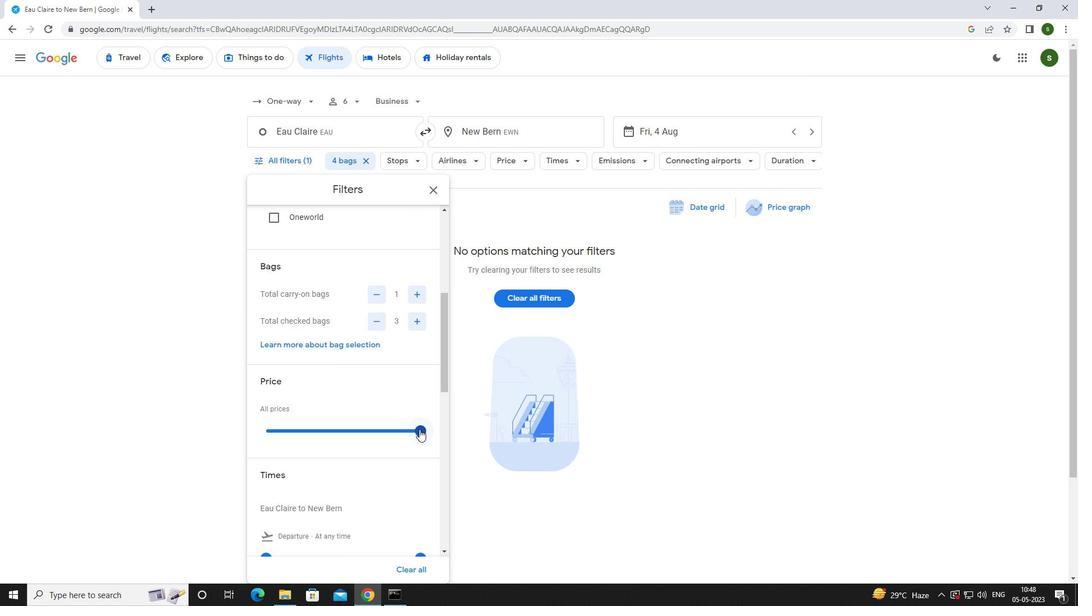 
Action: Mouse moved to (266, 506)
Screenshot: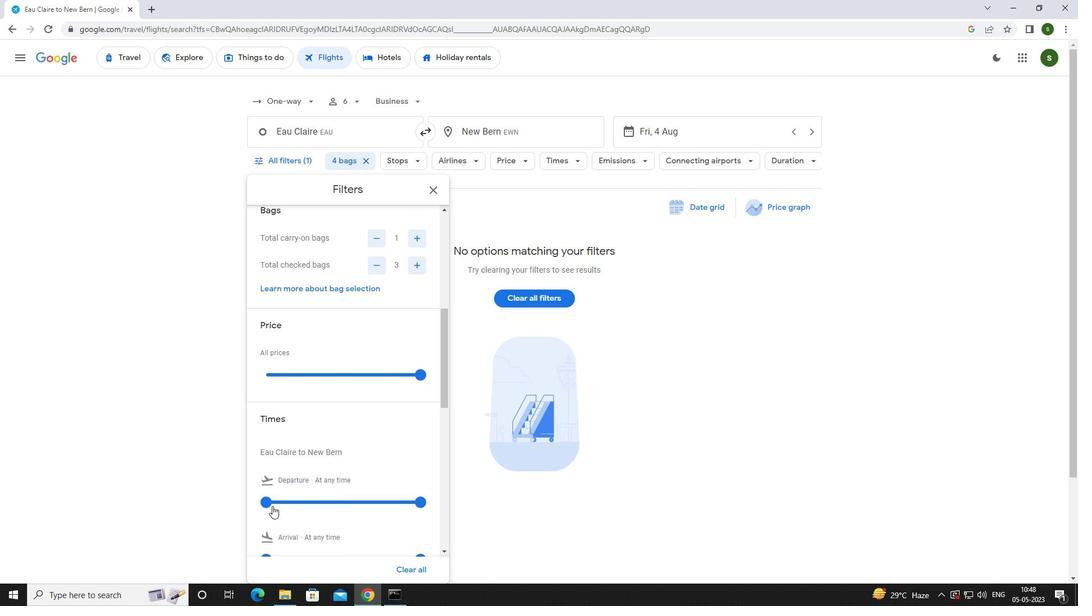 
Action: Mouse pressed left at (266, 506)
Screenshot: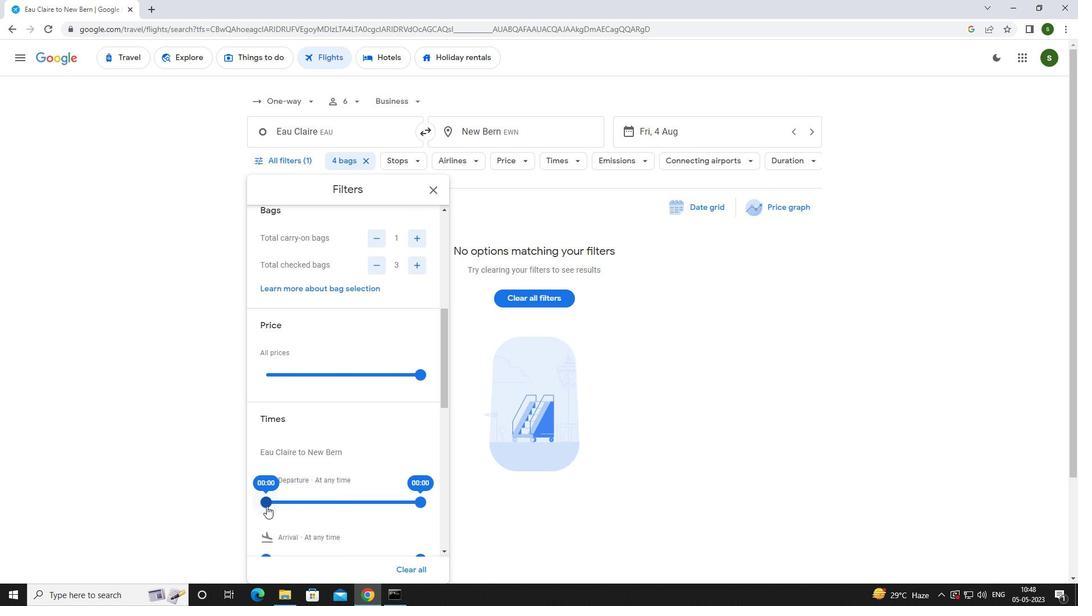 
Action: Mouse moved to (609, 400)
Screenshot: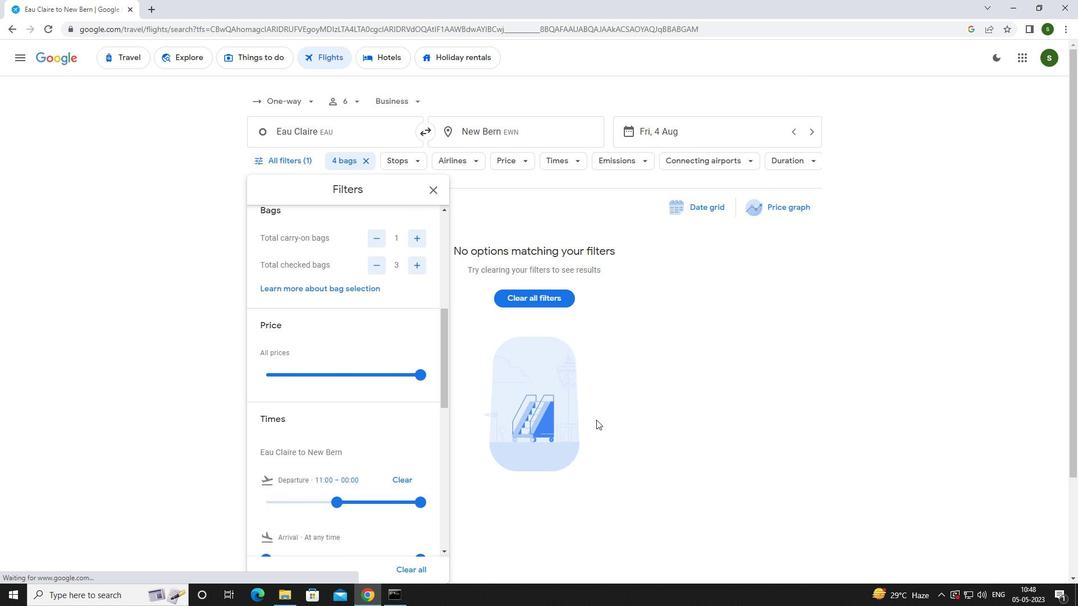 
Action: Mouse pressed left at (609, 400)
Screenshot: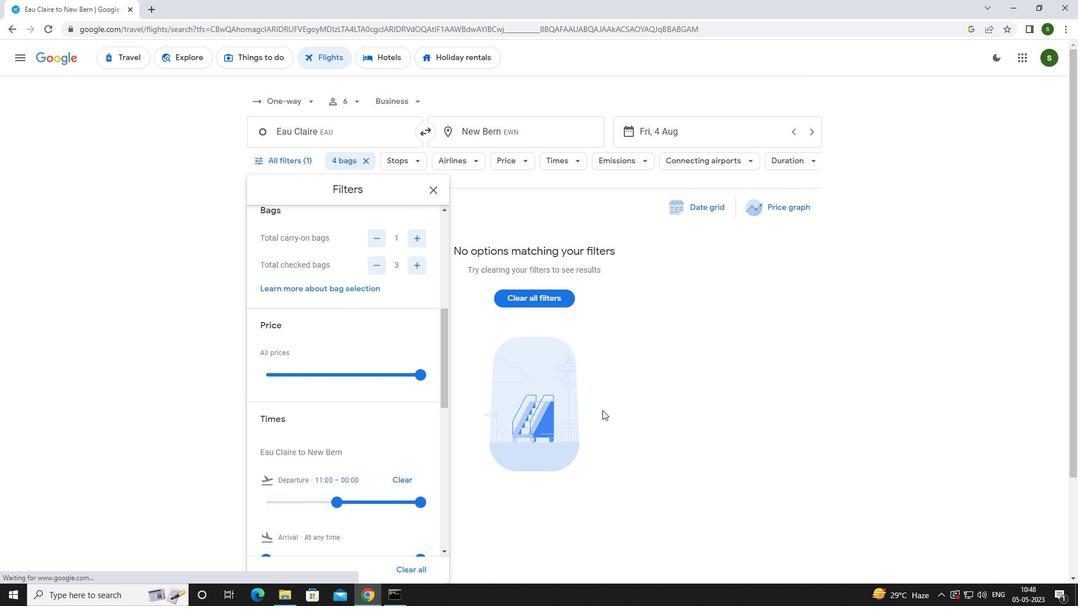 
